 Task: Look for space in Beni, Democratic Republic of the Congo from 2nd September, 2023 to 5th September, 2023 for 1 adult in price range Rs.5000 to Rs.10000. Place can be private room with 1  bedroom having 1 bed and 1 bathroom. Property type can be house, flat, guest house, hotel. Booking option can be shelf check-in. Required host language is .
Action: Mouse moved to (422, 75)
Screenshot: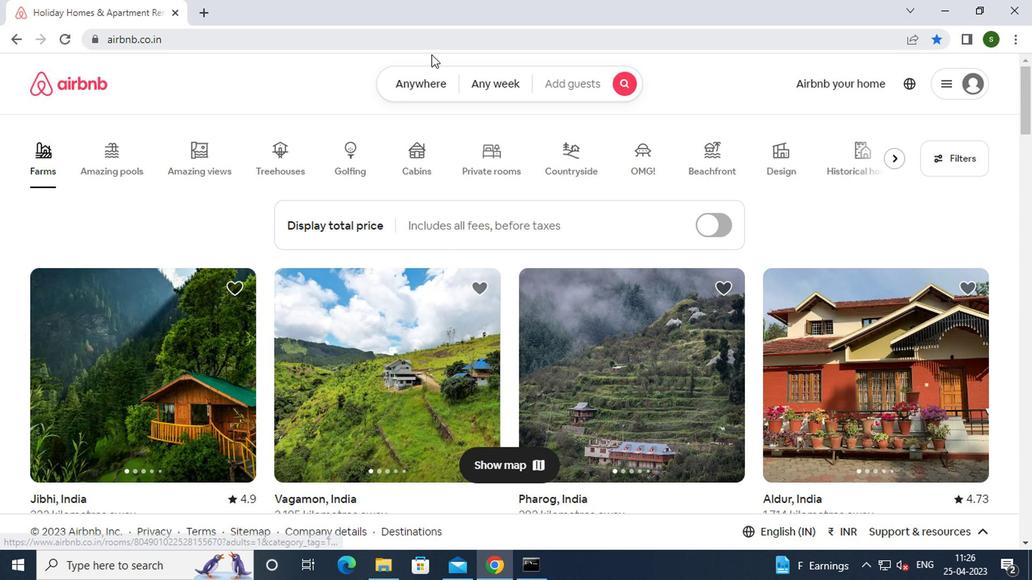 
Action: Mouse pressed left at (422, 75)
Screenshot: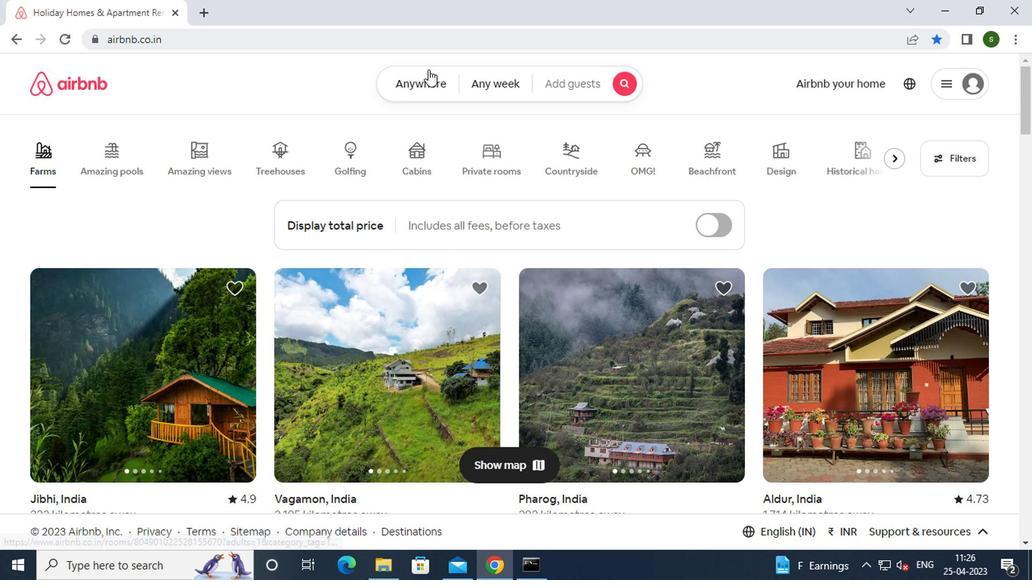 
Action: Mouse moved to (336, 136)
Screenshot: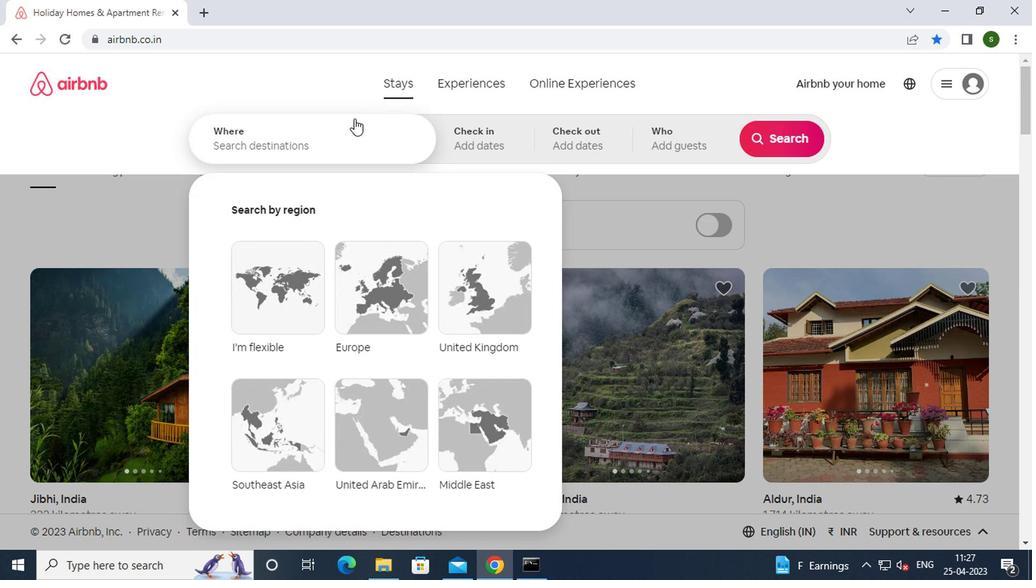 
Action: Mouse pressed left at (336, 136)
Screenshot: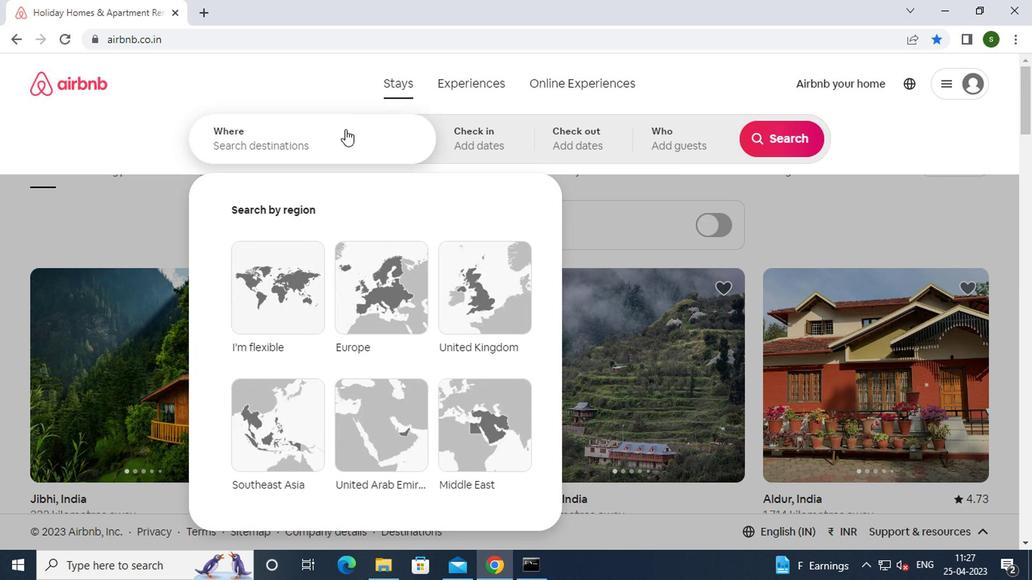 
Action: Mouse moved to (332, 144)
Screenshot: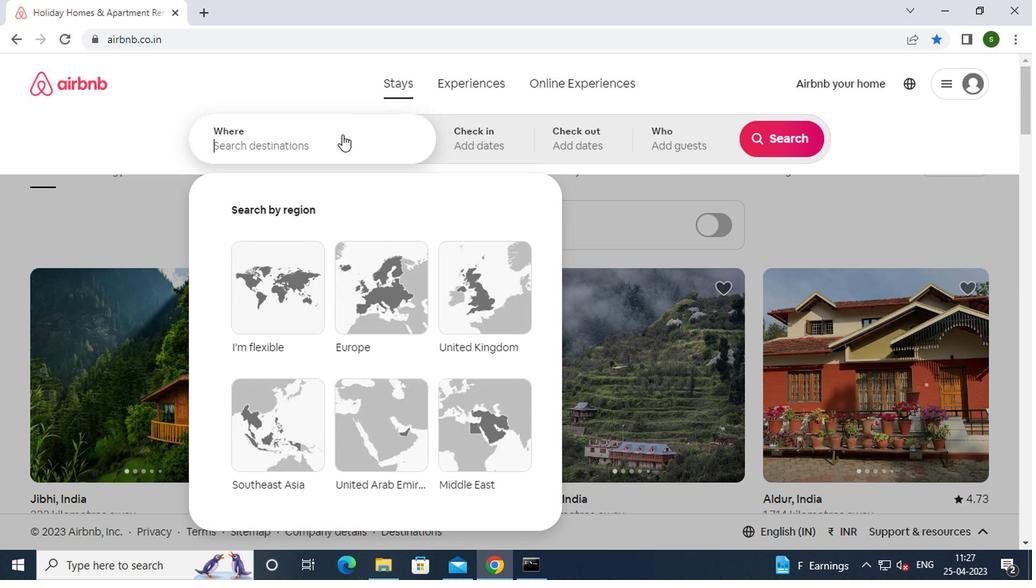 
Action: Key pressed b<Key.caps_lock>eni,<Key.space><Key.caps_lock>d<Key.caps_lock>emocratic
Screenshot: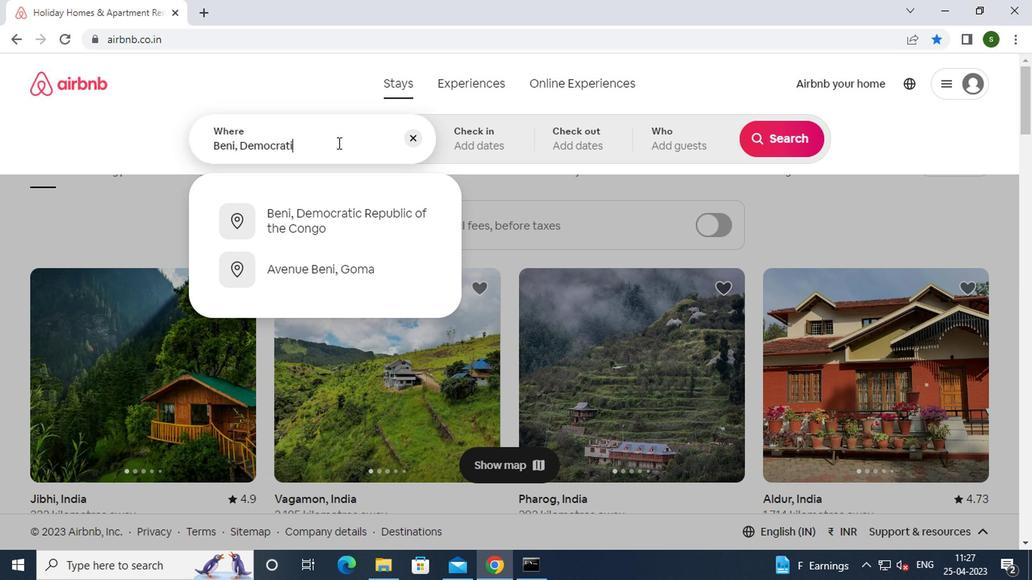 
Action: Mouse moved to (316, 225)
Screenshot: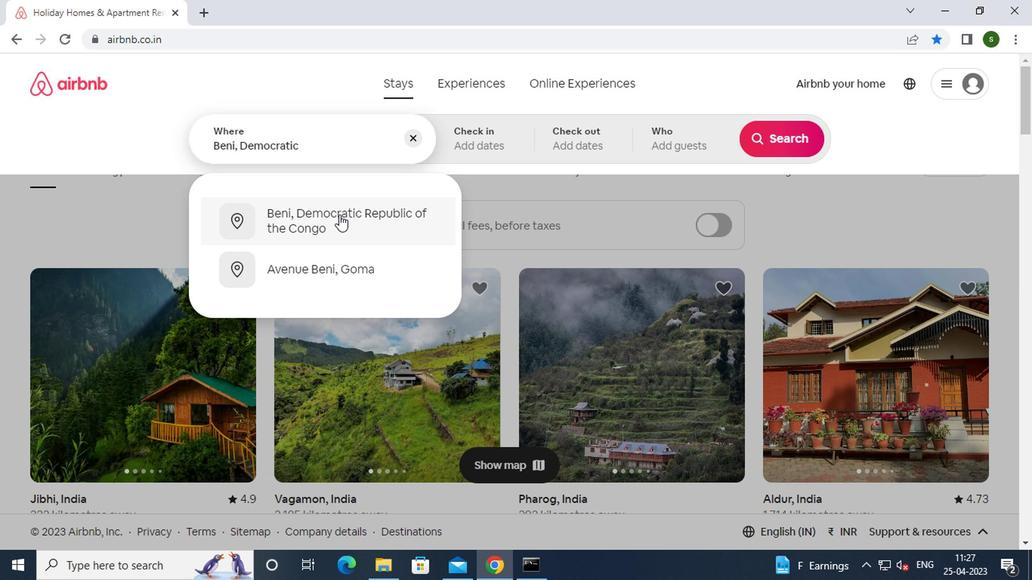 
Action: Mouse pressed left at (316, 225)
Screenshot: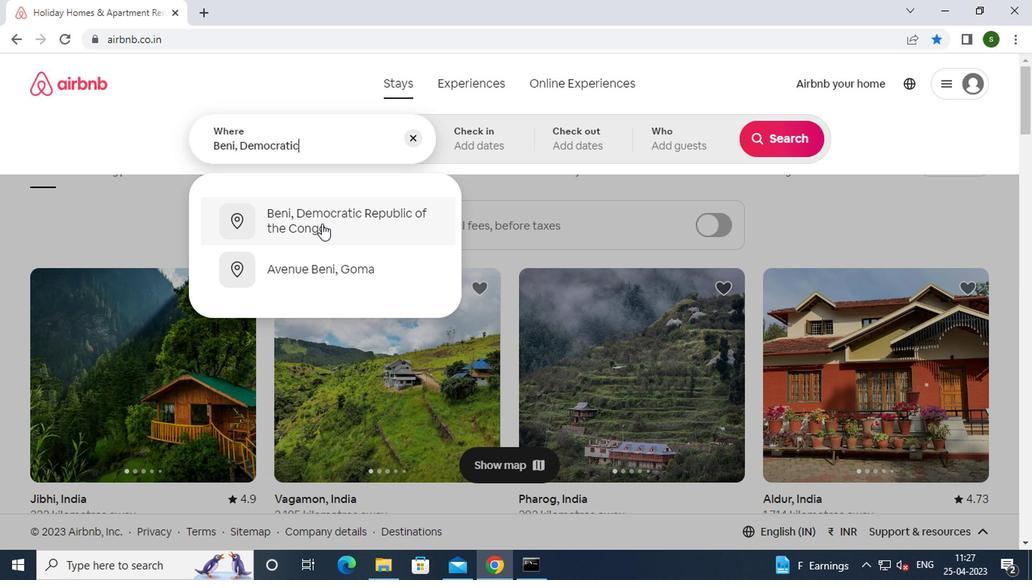 
Action: Mouse moved to (770, 257)
Screenshot: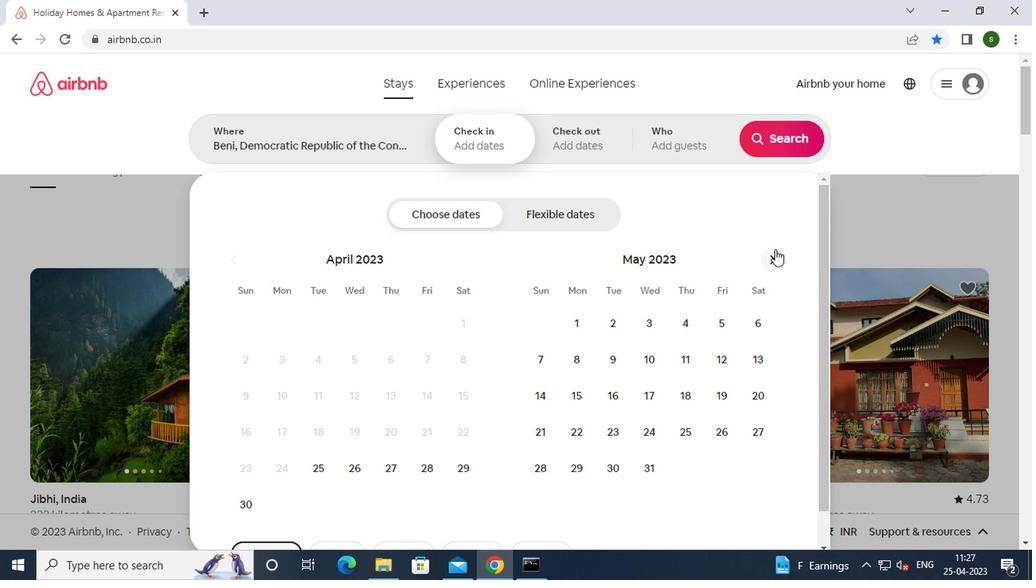 
Action: Mouse pressed left at (770, 257)
Screenshot: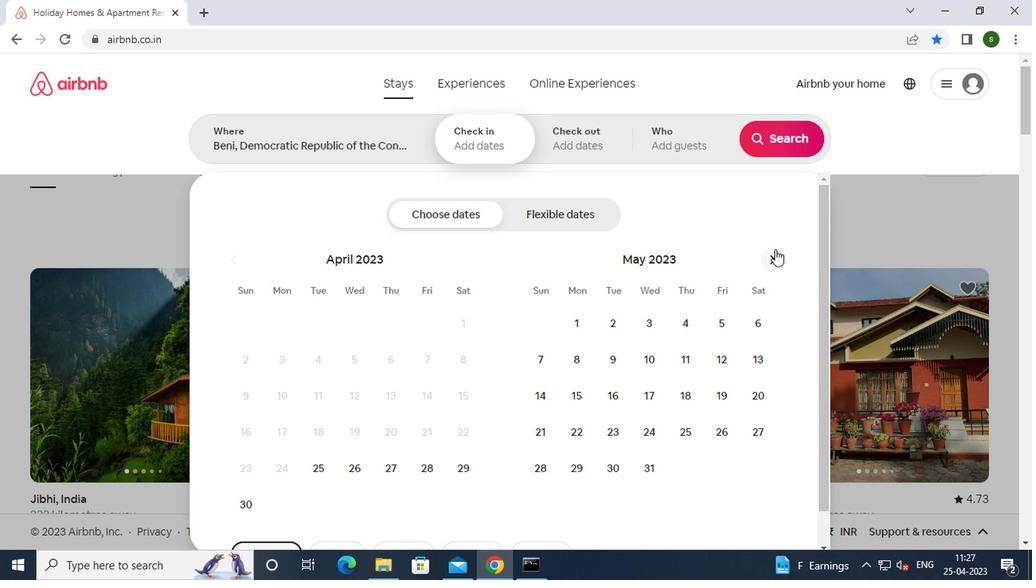 
Action: Mouse pressed left at (770, 257)
Screenshot: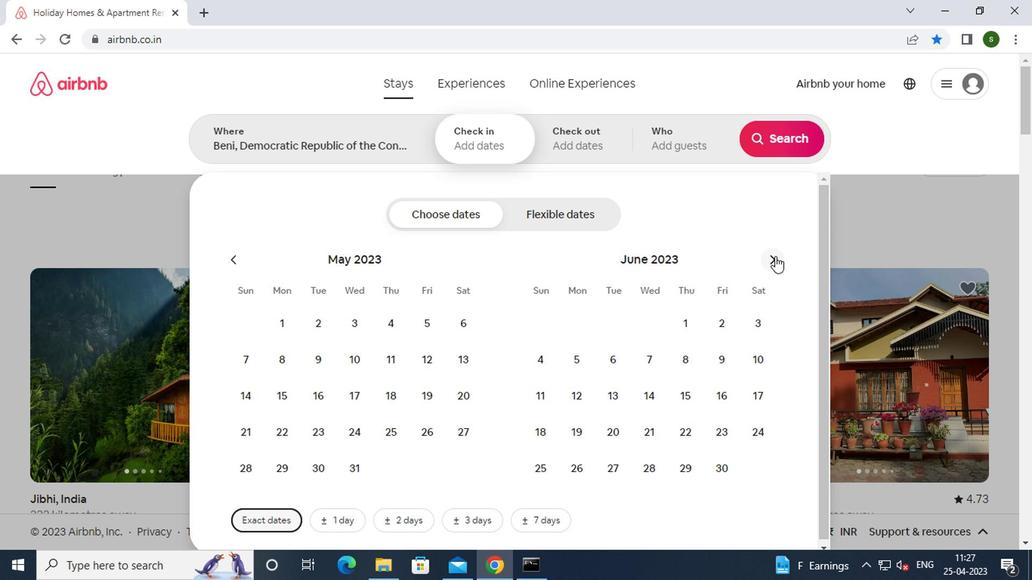
Action: Mouse pressed left at (770, 257)
Screenshot: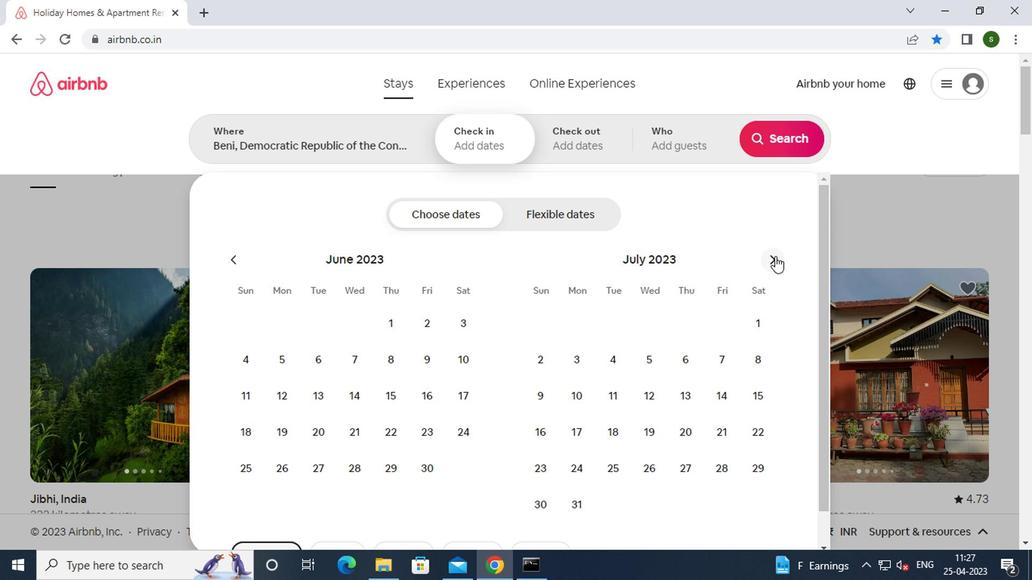 
Action: Mouse pressed left at (770, 257)
Screenshot: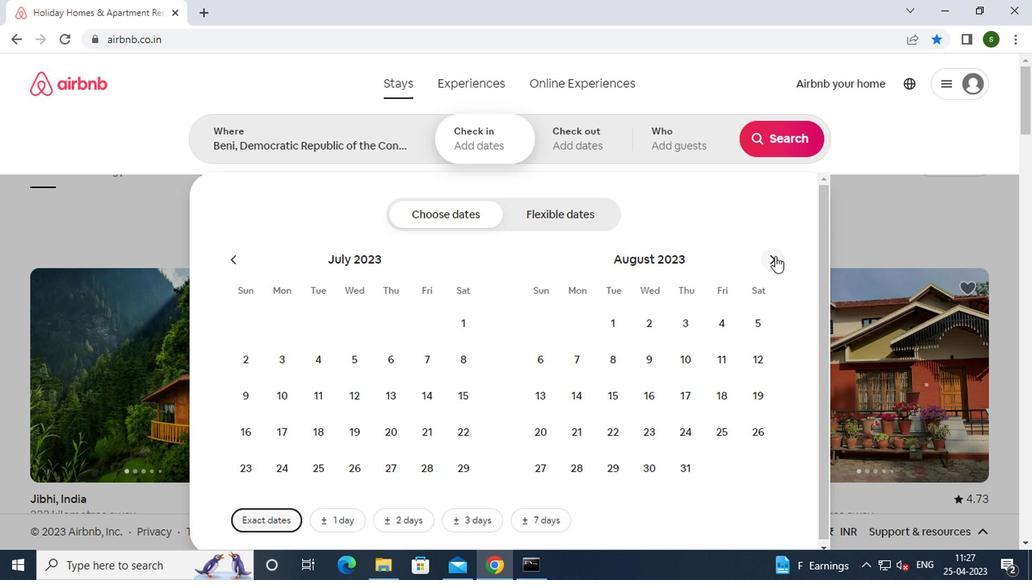 
Action: Mouse moved to (752, 319)
Screenshot: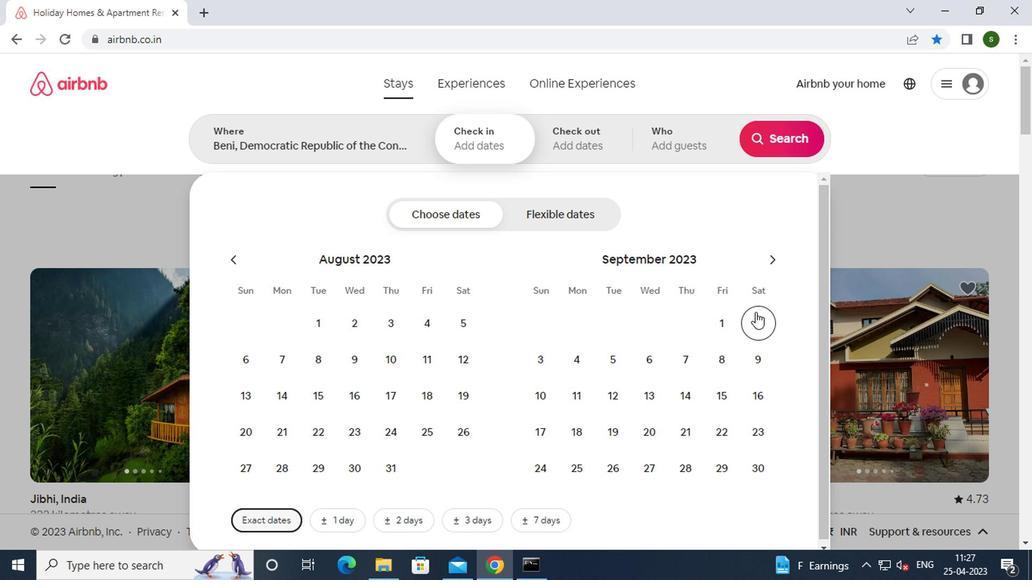 
Action: Mouse pressed left at (752, 319)
Screenshot: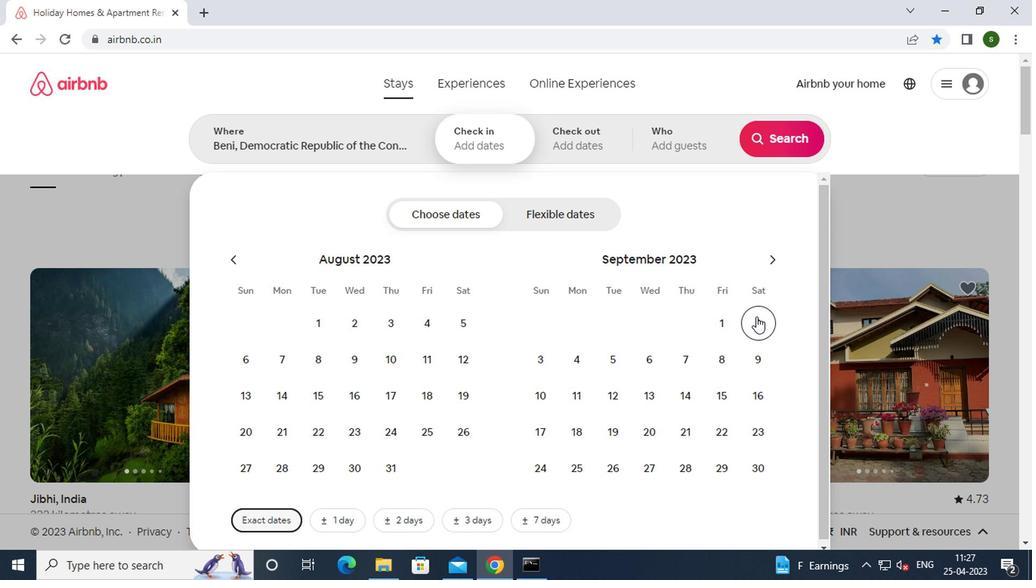 
Action: Mouse moved to (622, 359)
Screenshot: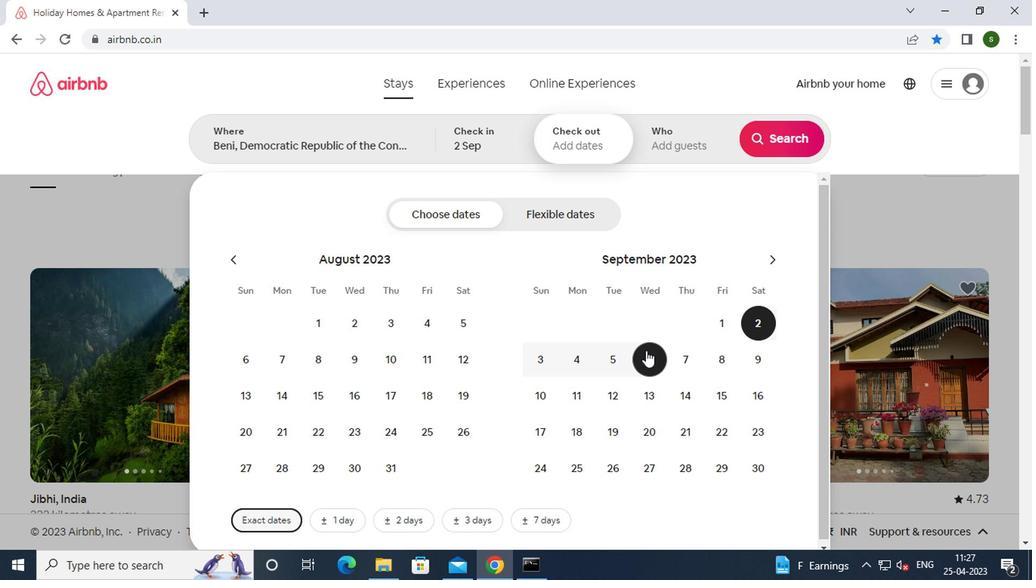 
Action: Mouse pressed left at (622, 359)
Screenshot: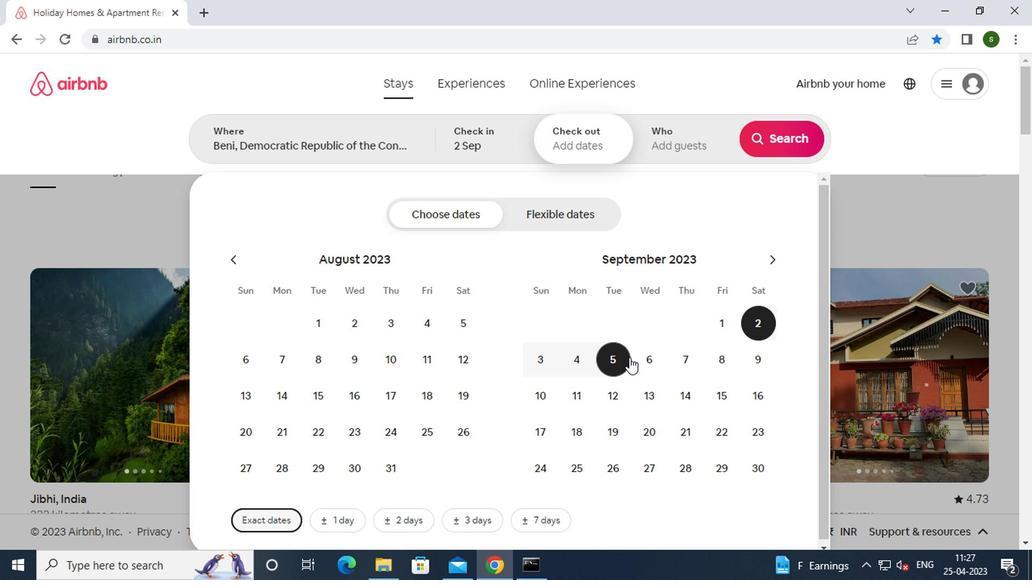 
Action: Mouse moved to (680, 138)
Screenshot: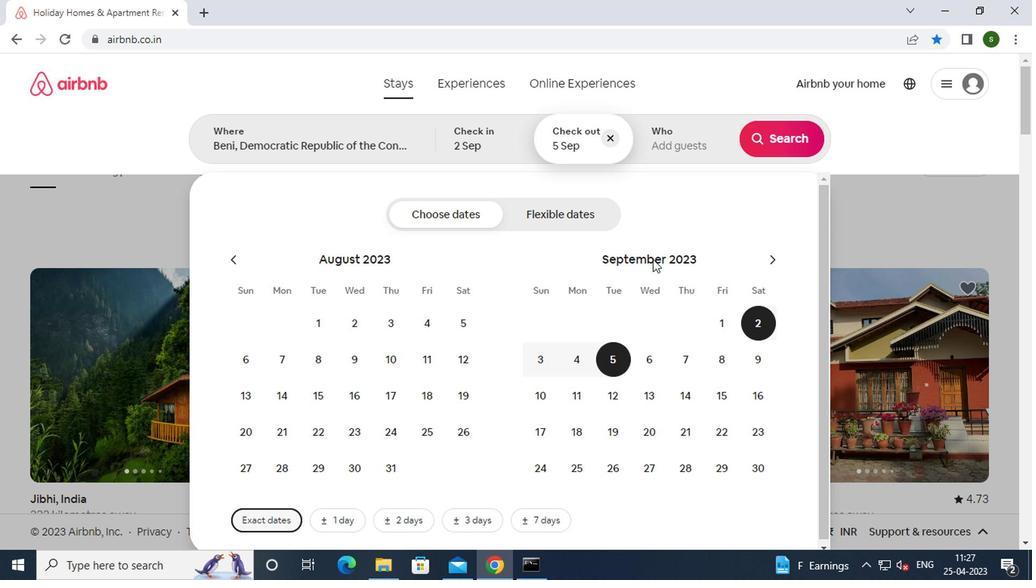 
Action: Mouse pressed left at (680, 138)
Screenshot: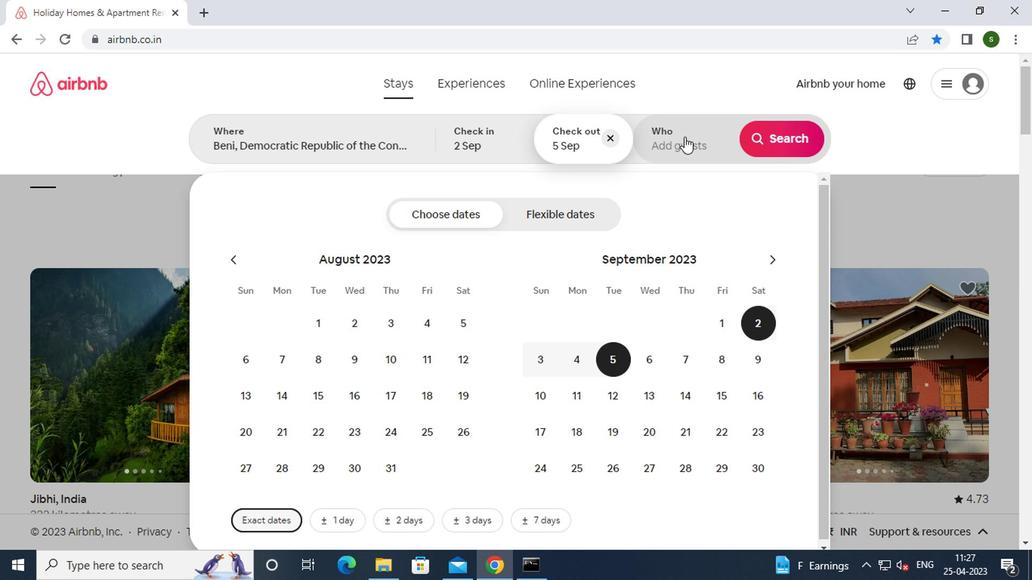 
Action: Mouse moved to (789, 218)
Screenshot: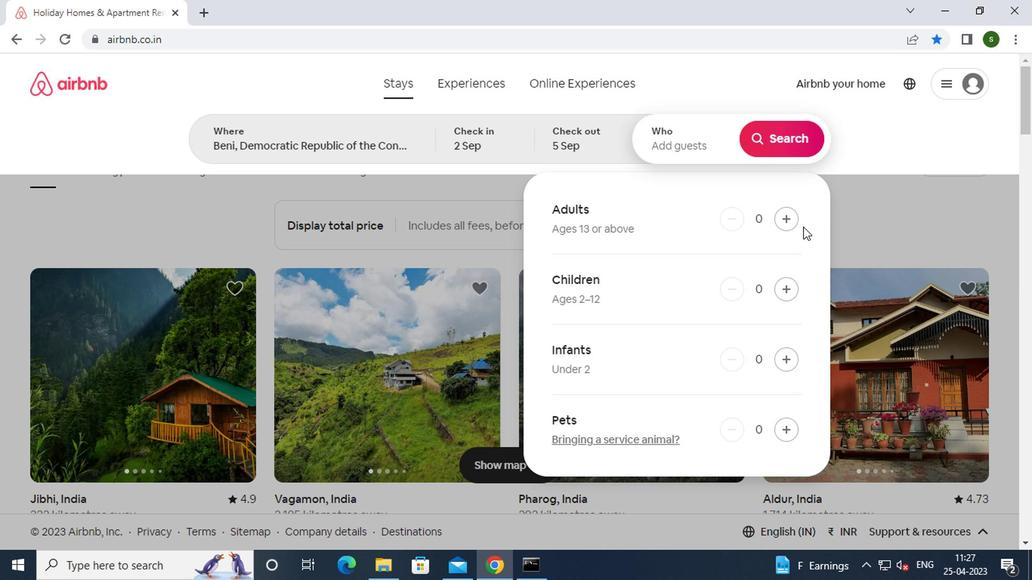 
Action: Mouse pressed left at (789, 218)
Screenshot: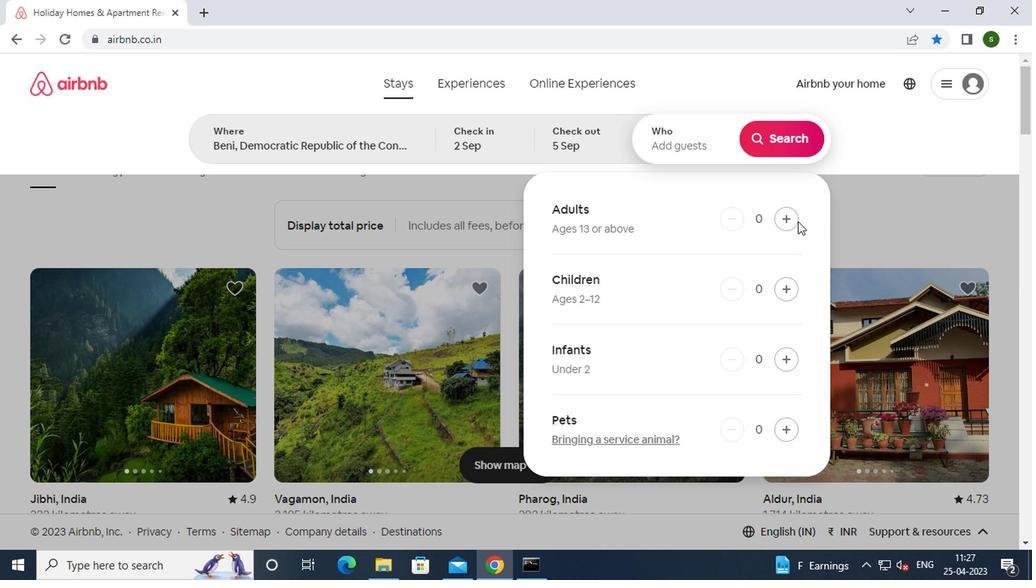 
Action: Mouse moved to (790, 147)
Screenshot: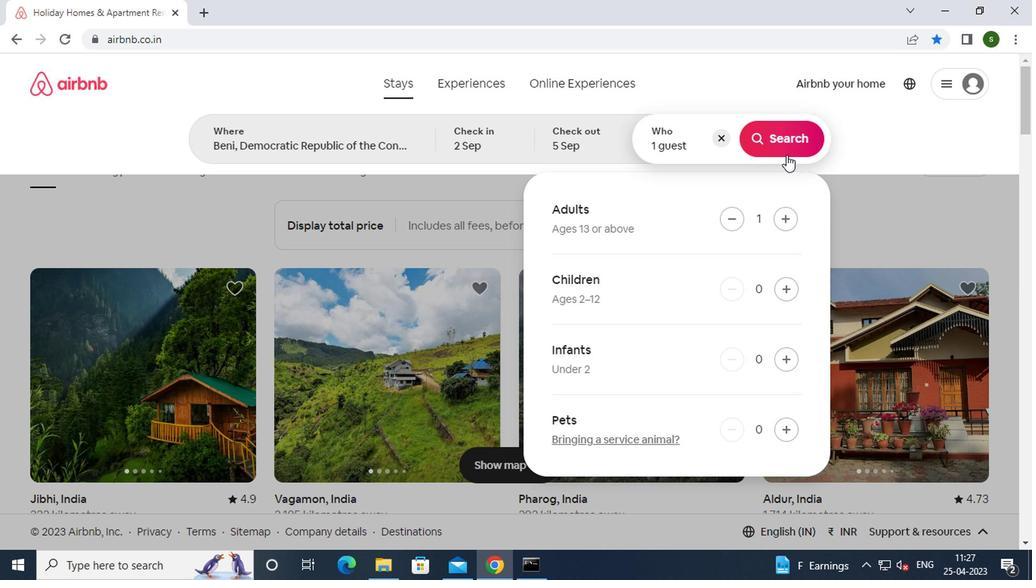 
Action: Mouse pressed left at (790, 147)
Screenshot: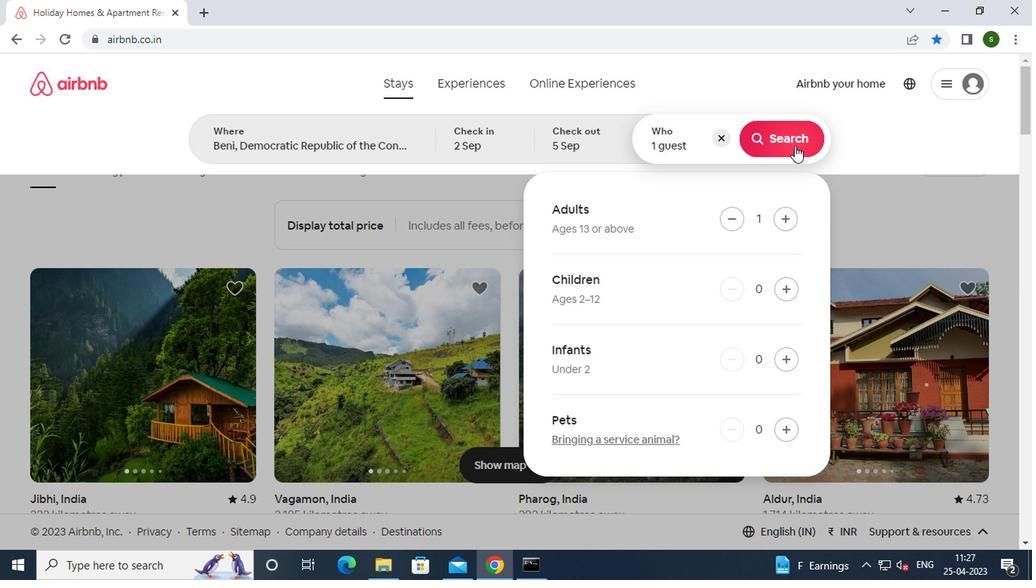 
Action: Mouse moved to (978, 148)
Screenshot: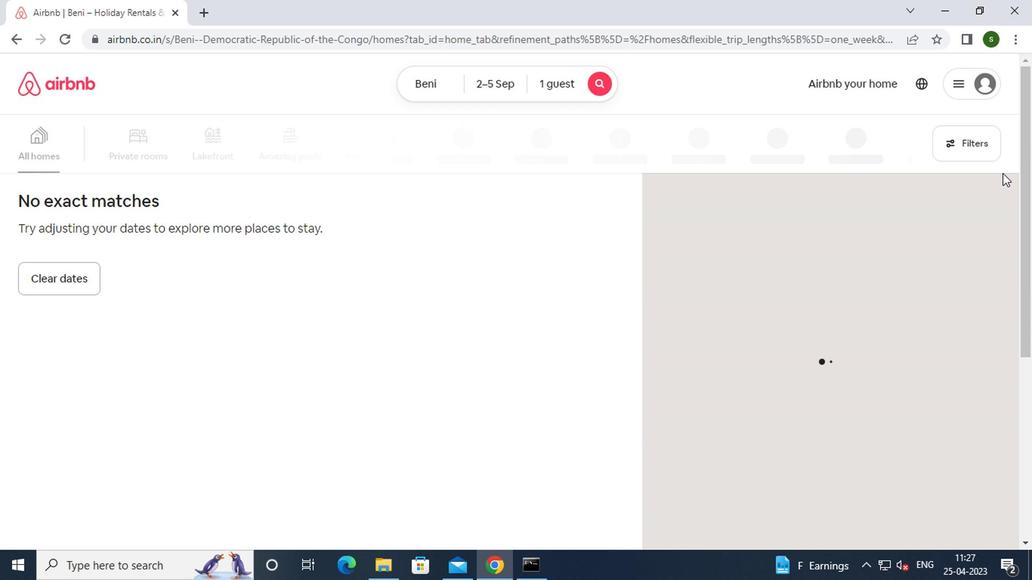 
Action: Mouse pressed left at (978, 148)
Screenshot: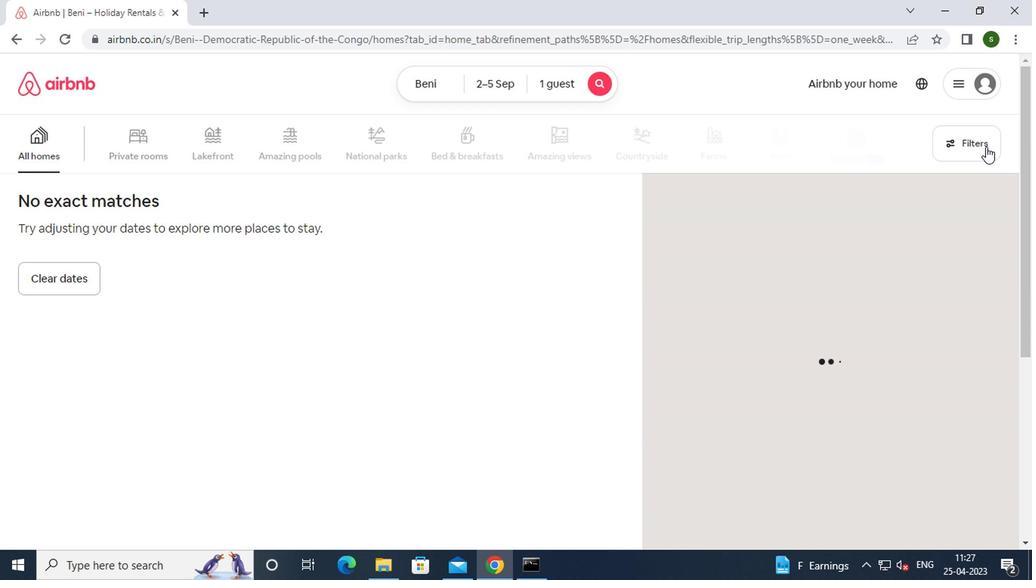 
Action: Mouse moved to (406, 242)
Screenshot: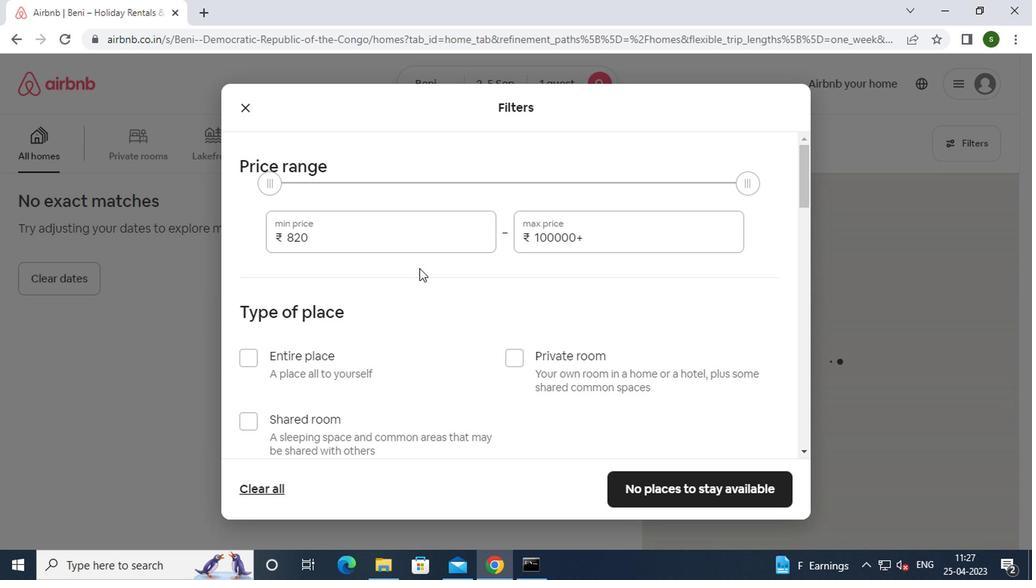 
Action: Mouse pressed left at (406, 242)
Screenshot: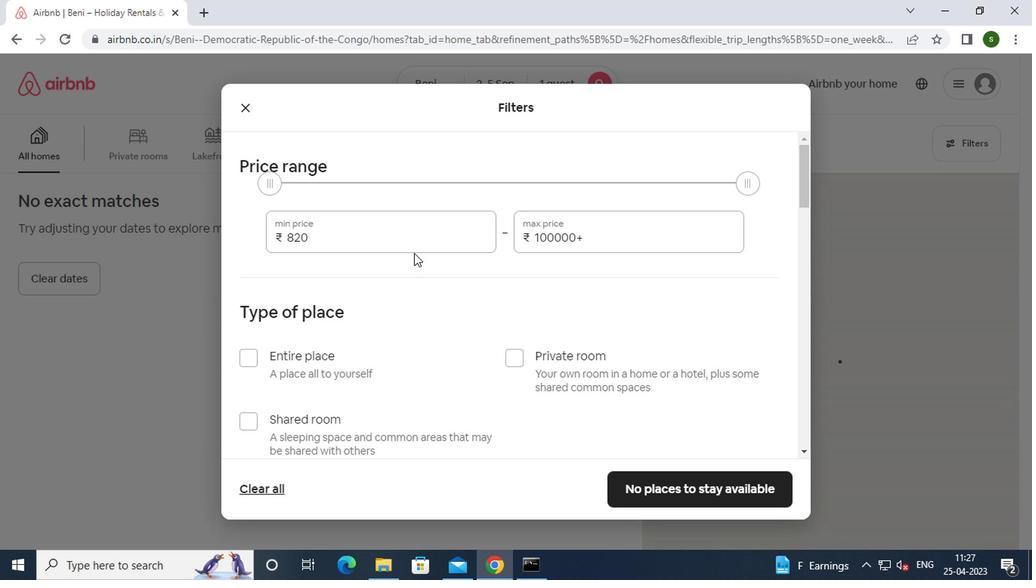 
Action: Key pressed <Key.backspace><Key.backspace><Key.backspace><Key.backspace><Key.backspace>5000
Screenshot: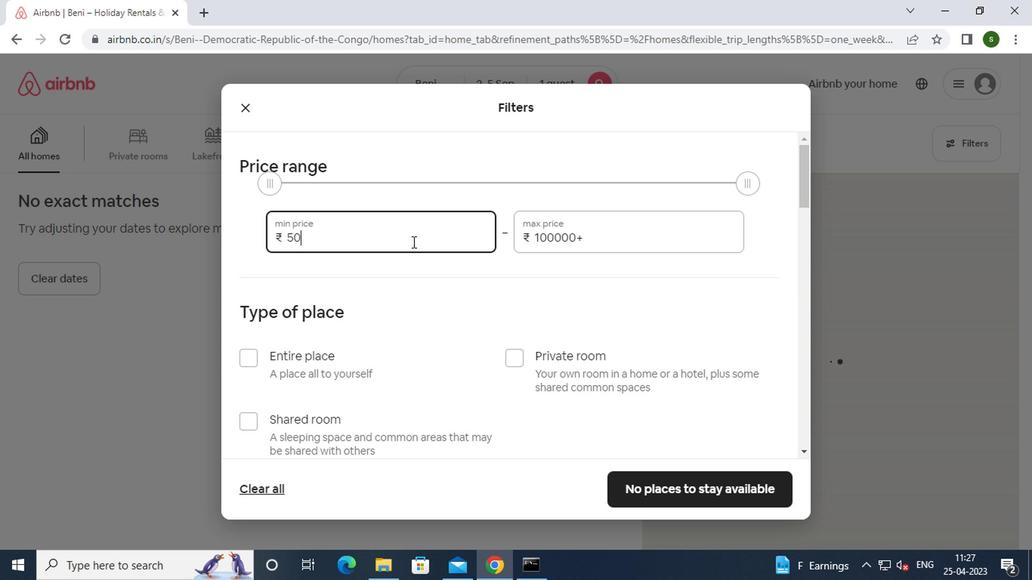 
Action: Mouse moved to (608, 240)
Screenshot: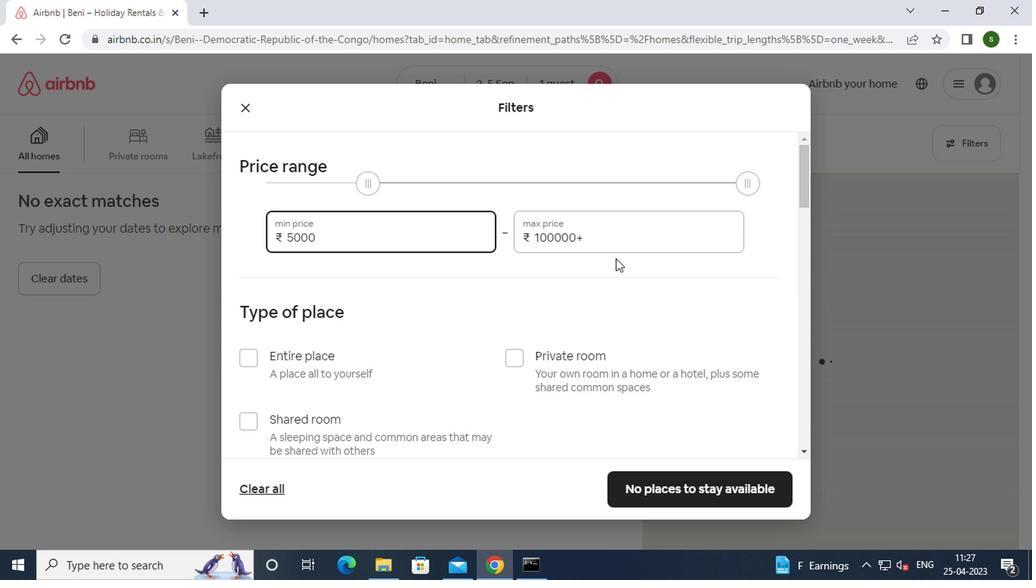 
Action: Mouse pressed left at (608, 240)
Screenshot: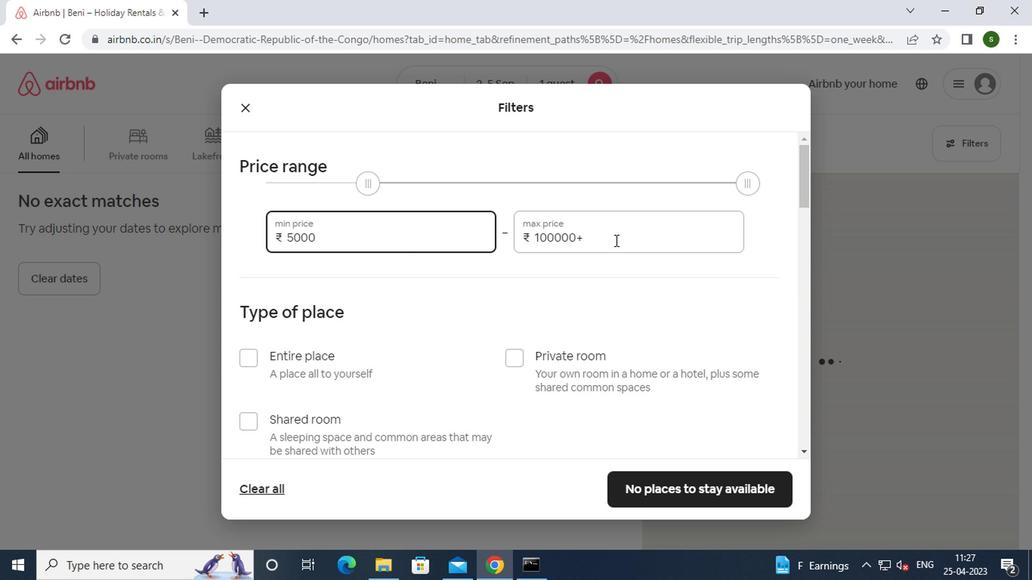 
Action: Mouse moved to (607, 240)
Screenshot: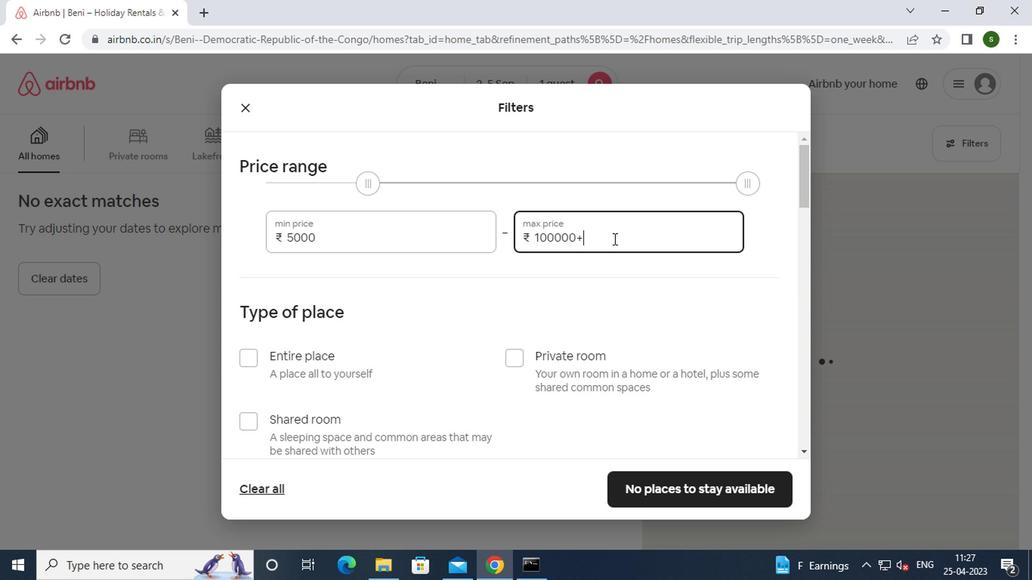 
Action: Key pressed <Key.backspace><Key.backspace><Key.backspace><Key.backspace><Key.backspace><Key.backspace><Key.backspace>10000
Screenshot: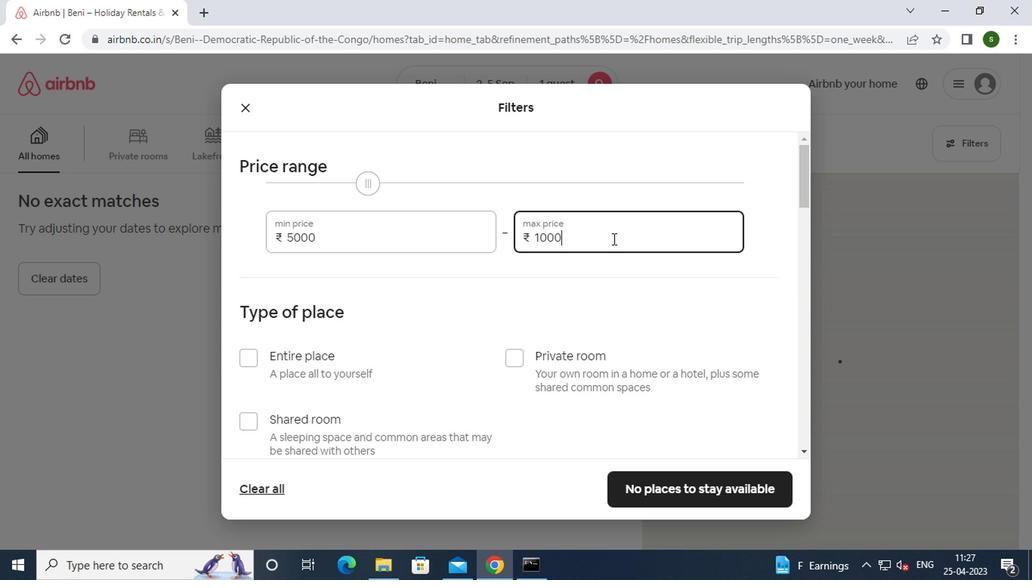 
Action: Mouse moved to (461, 306)
Screenshot: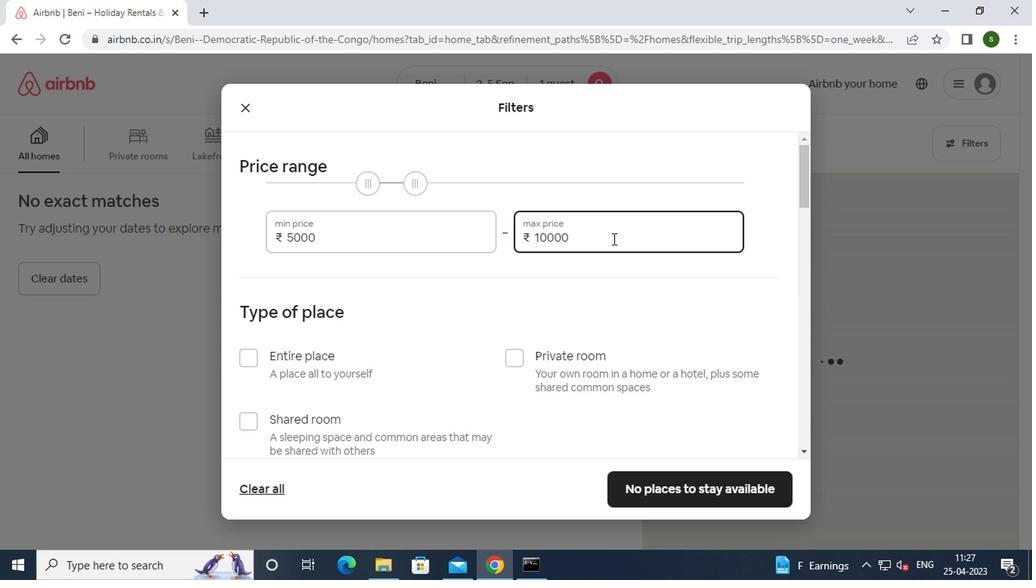 
Action: Mouse scrolled (461, 305) with delta (0, -1)
Screenshot: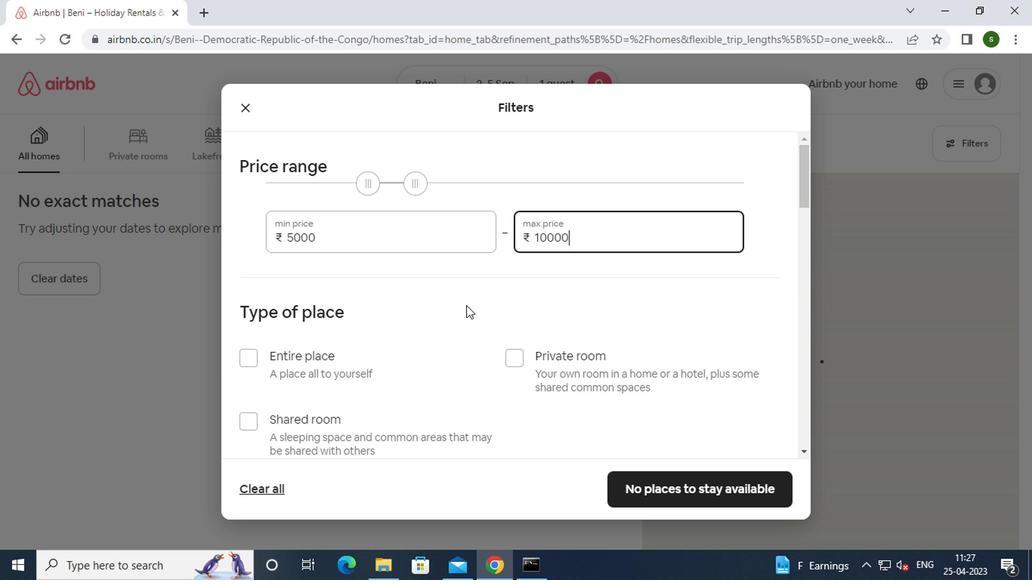 
Action: Mouse moved to (503, 283)
Screenshot: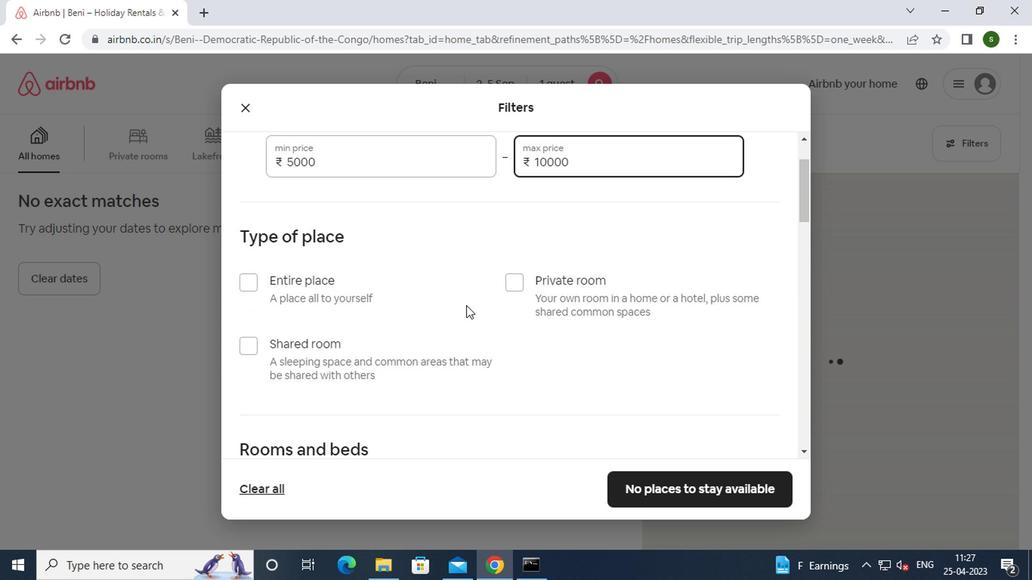
Action: Mouse pressed left at (503, 283)
Screenshot: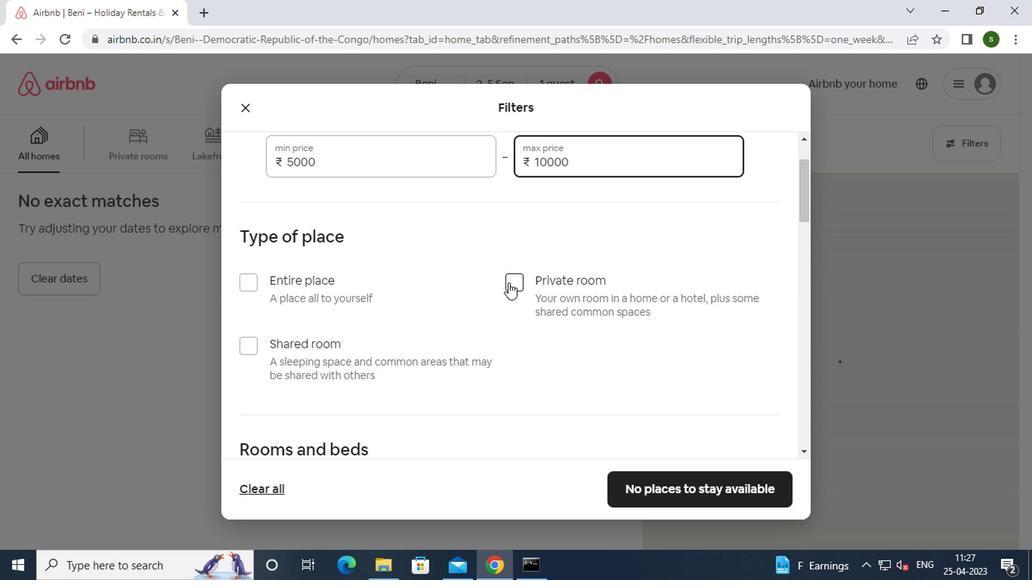 
Action: Mouse moved to (332, 298)
Screenshot: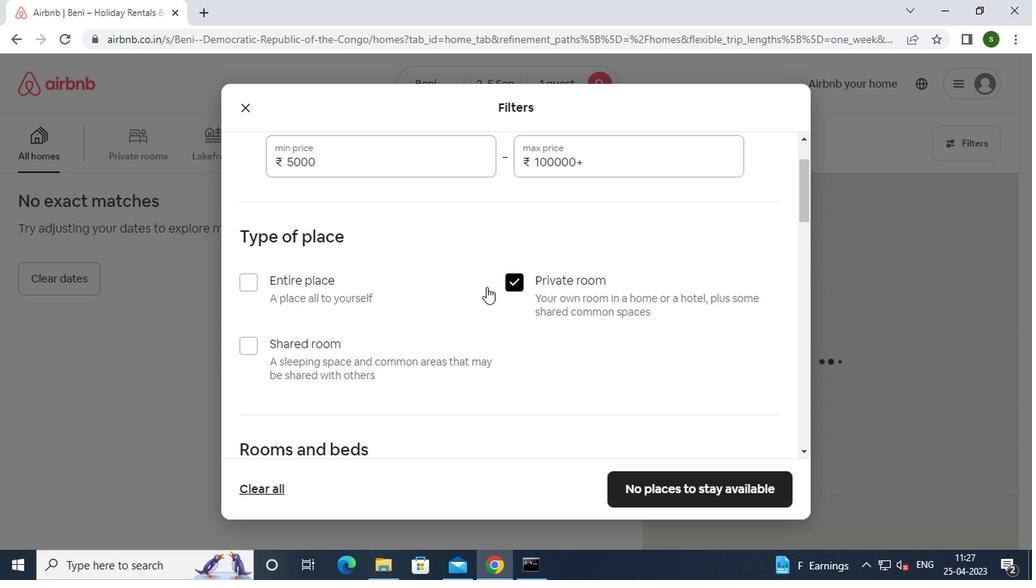 
Action: Mouse scrolled (332, 297) with delta (0, -1)
Screenshot: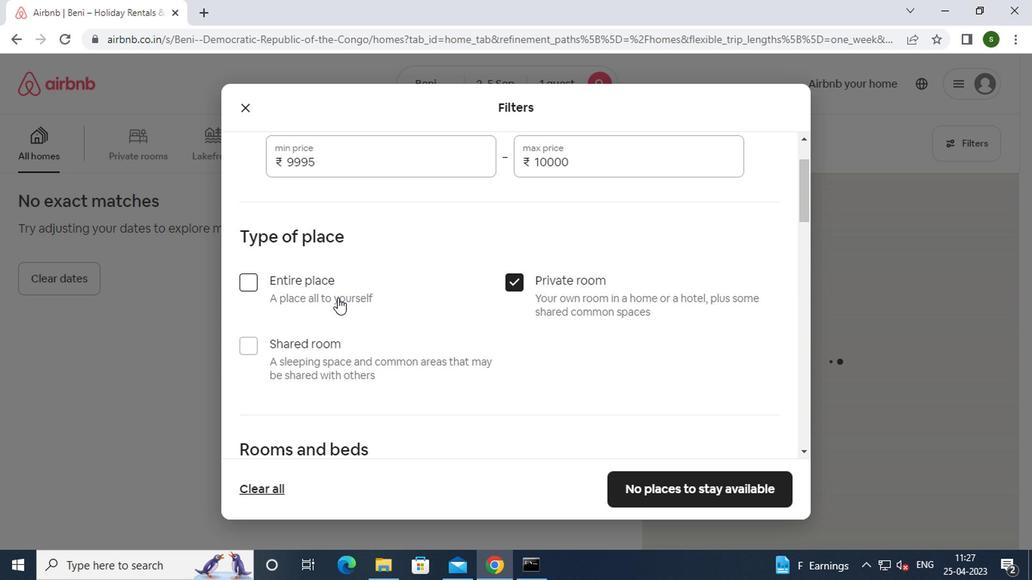 
Action: Mouse scrolled (332, 297) with delta (0, -1)
Screenshot: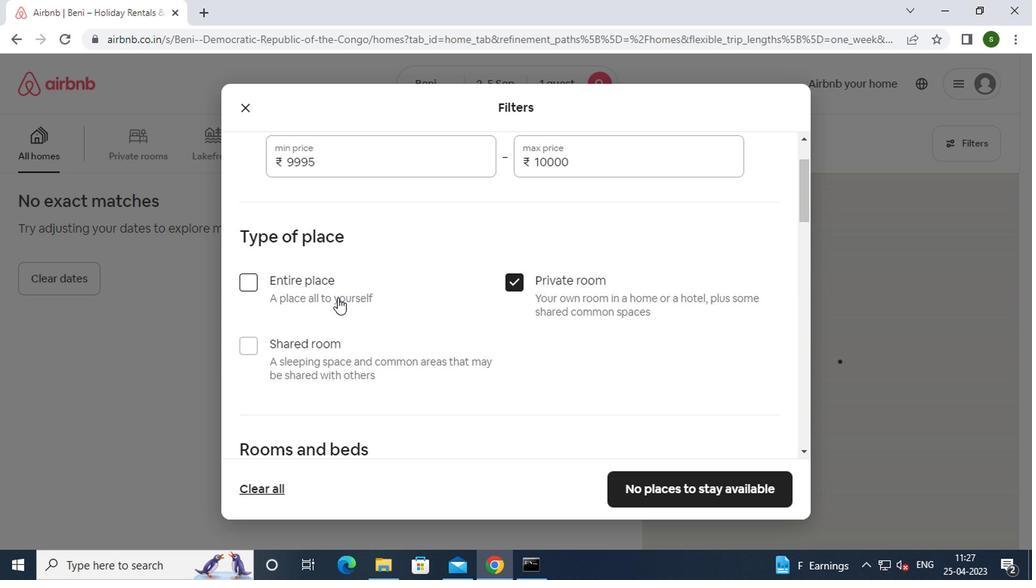 
Action: Mouse scrolled (332, 297) with delta (0, -1)
Screenshot: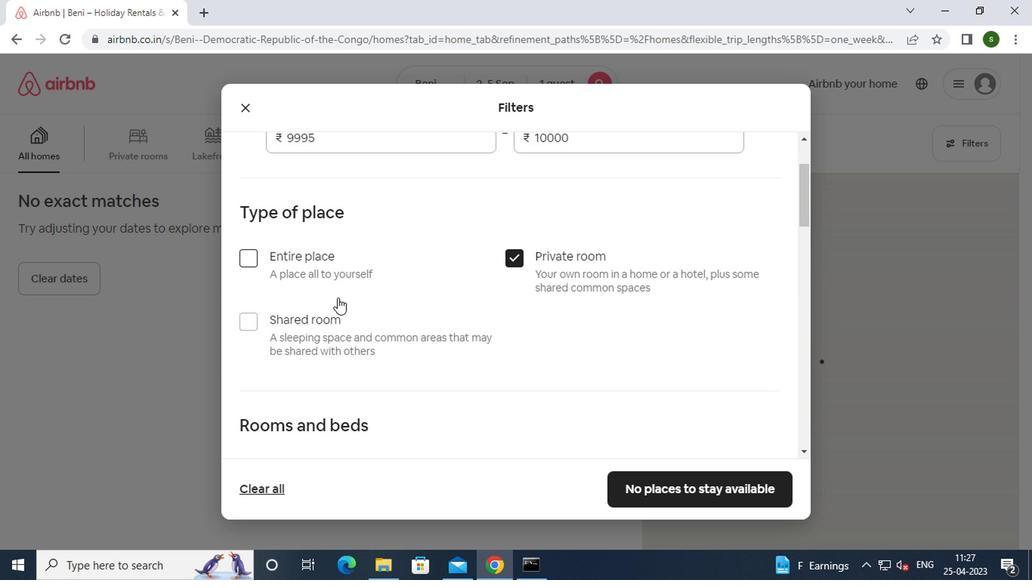 
Action: Mouse scrolled (332, 297) with delta (0, -1)
Screenshot: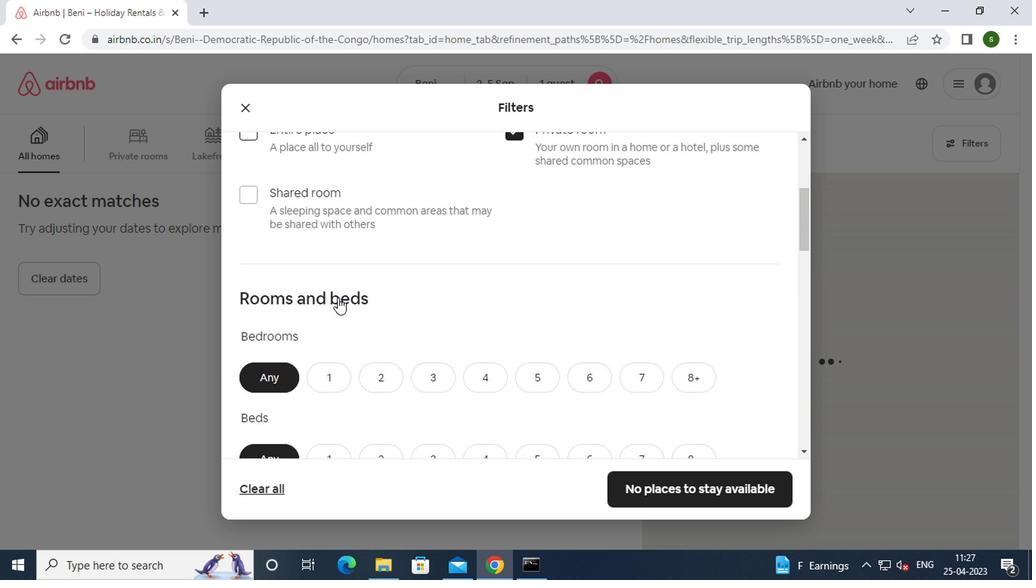 
Action: Mouse moved to (312, 220)
Screenshot: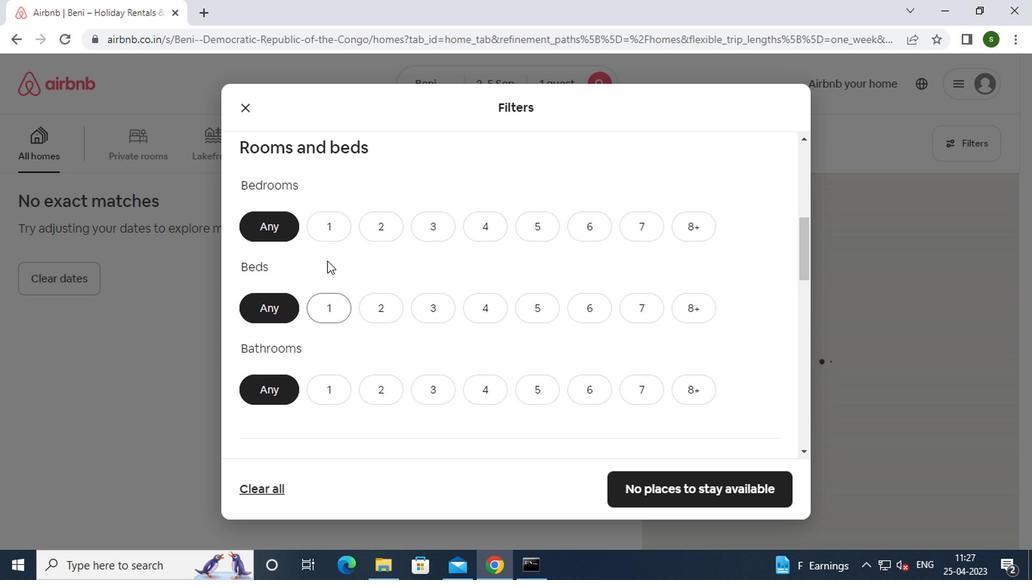 
Action: Mouse pressed left at (312, 220)
Screenshot: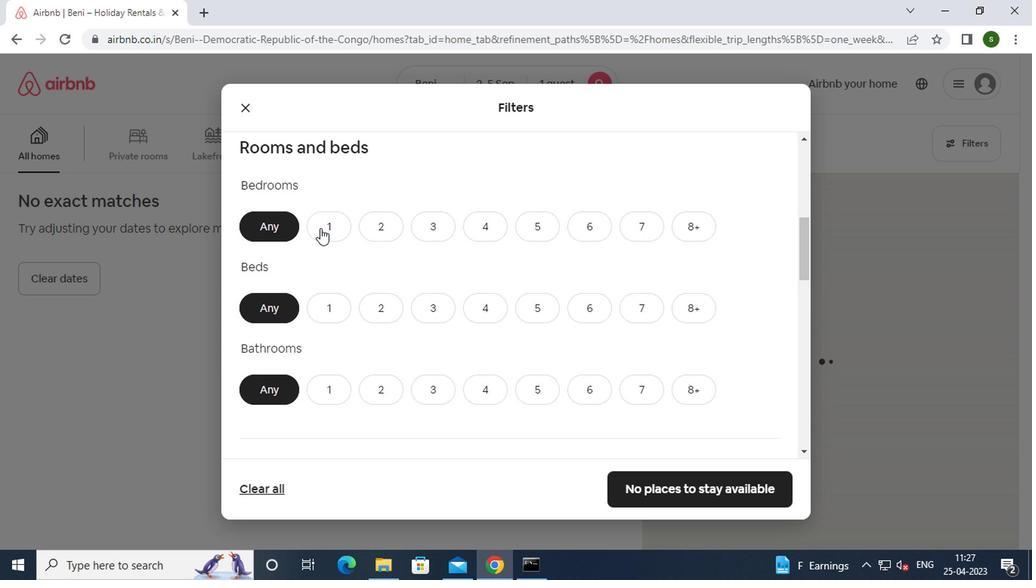 
Action: Mouse moved to (323, 310)
Screenshot: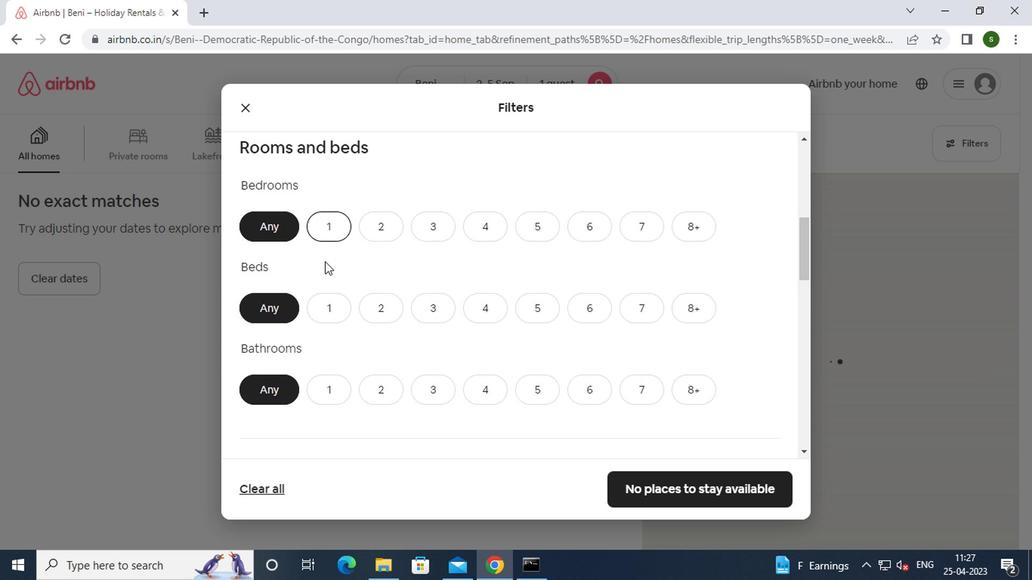 
Action: Mouse pressed left at (323, 310)
Screenshot: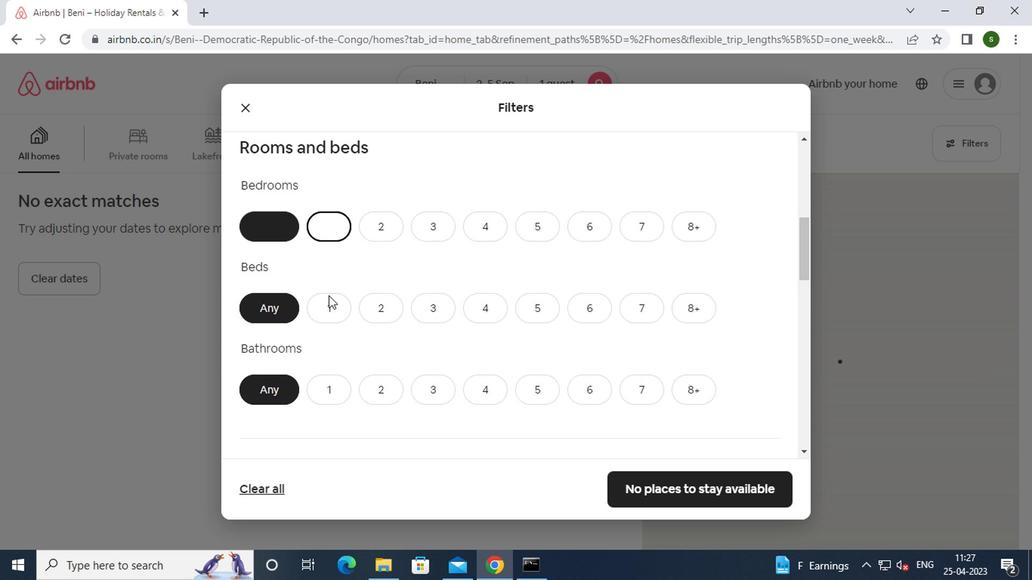
Action: Mouse moved to (333, 394)
Screenshot: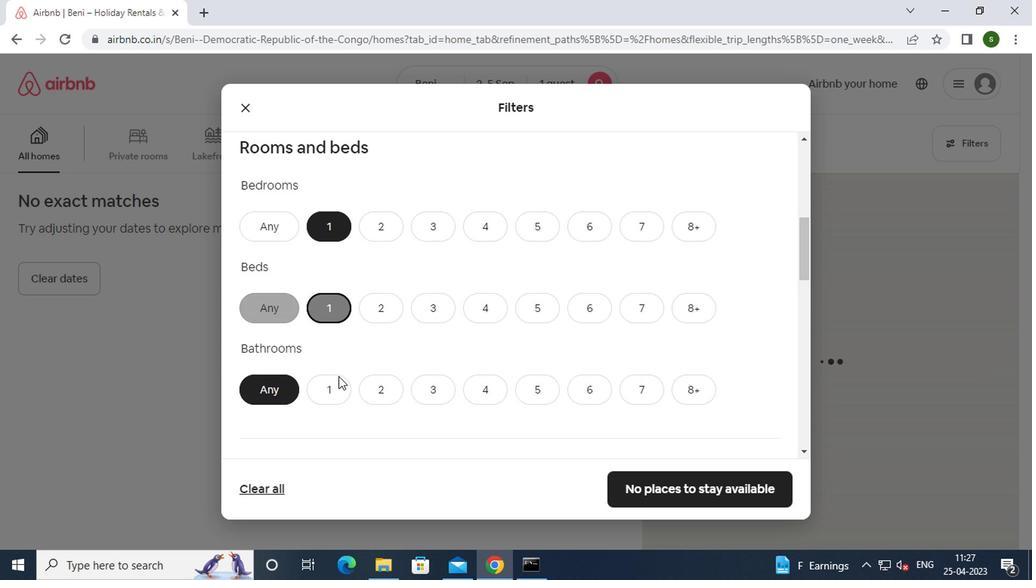 
Action: Mouse pressed left at (333, 394)
Screenshot: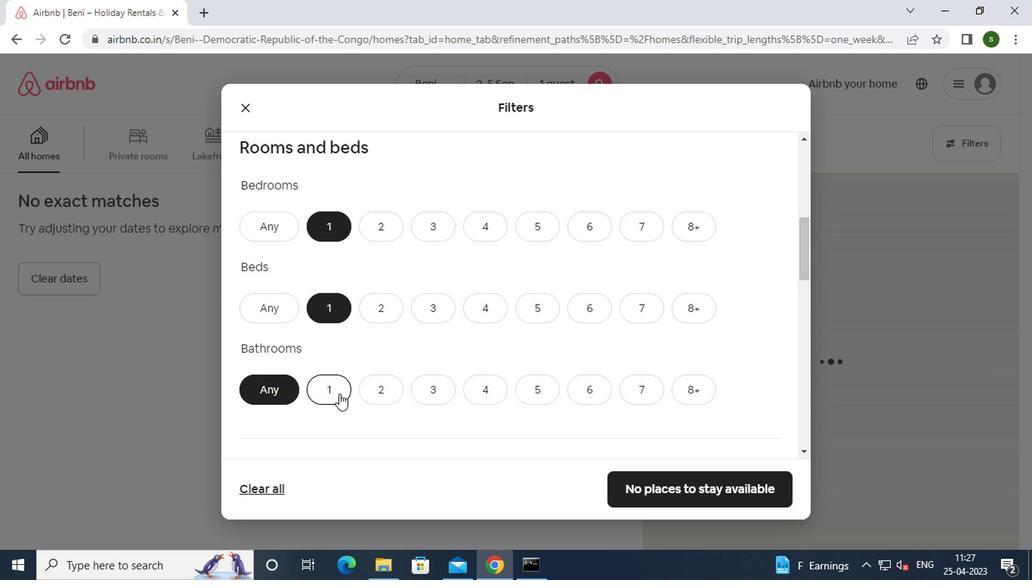 
Action: Mouse moved to (373, 364)
Screenshot: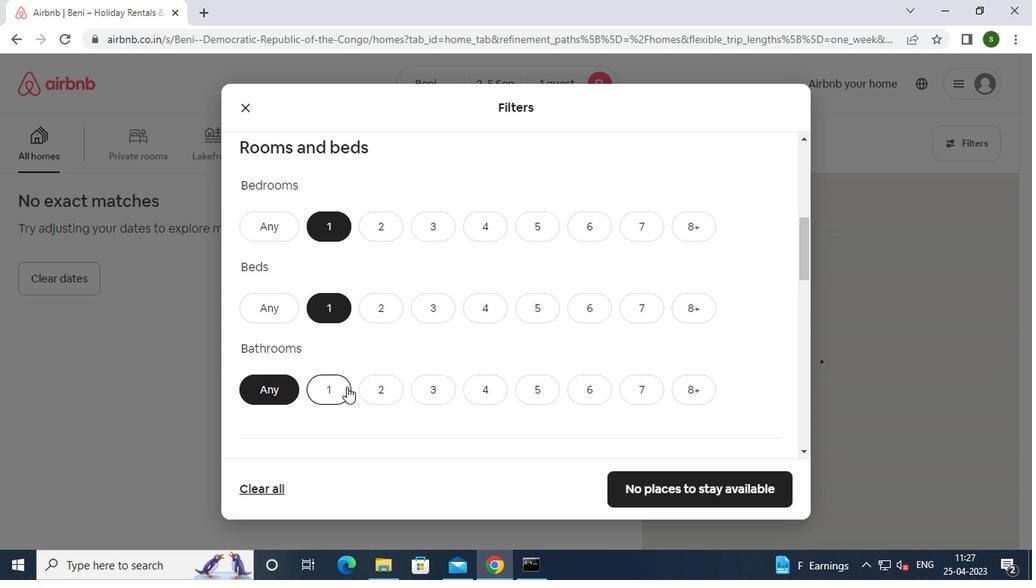 
Action: Mouse scrolled (373, 363) with delta (0, -1)
Screenshot: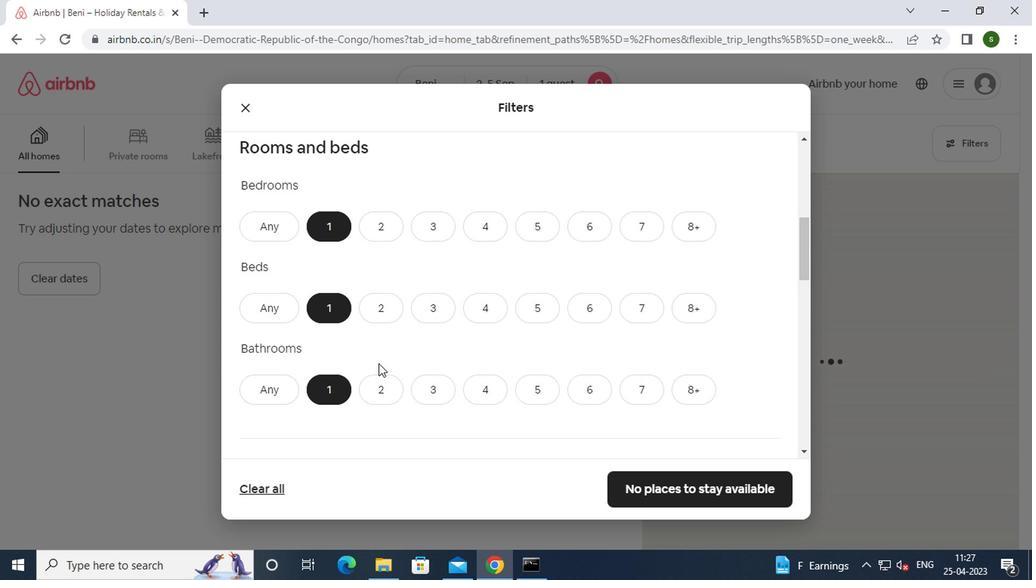 
Action: Mouse scrolled (373, 363) with delta (0, -1)
Screenshot: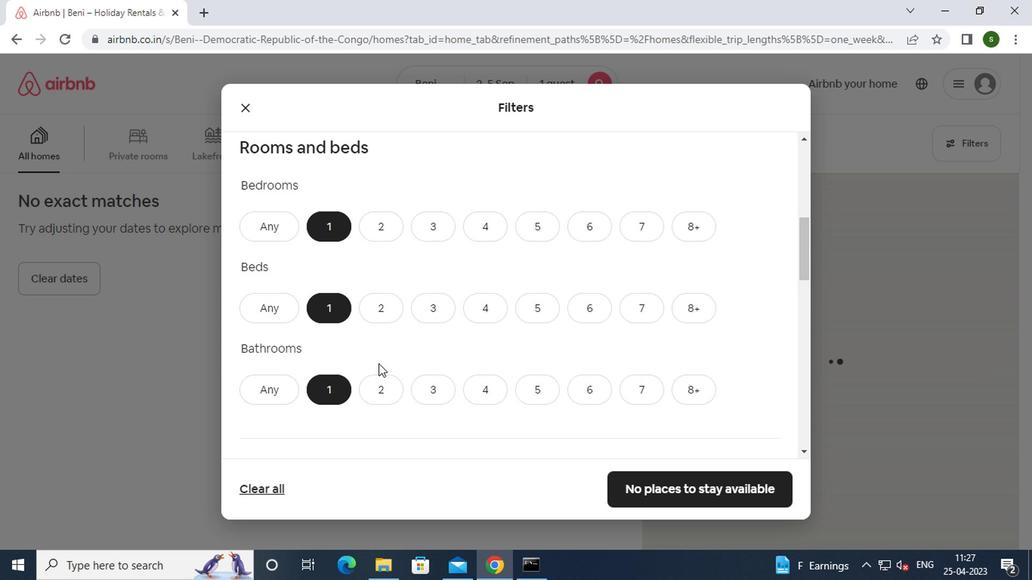 
Action: Mouse scrolled (373, 363) with delta (0, -1)
Screenshot: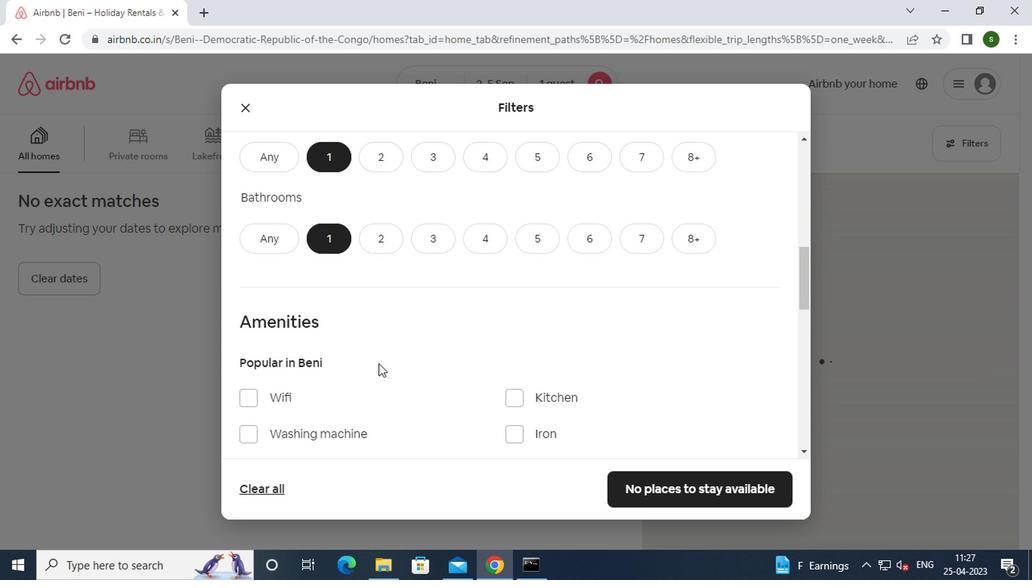 
Action: Mouse scrolled (373, 363) with delta (0, -1)
Screenshot: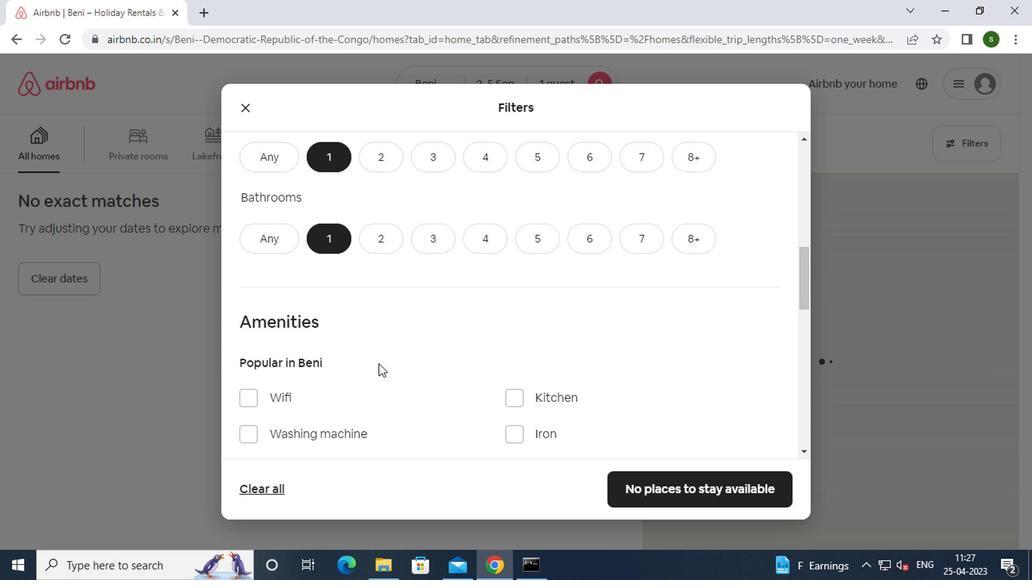 
Action: Mouse scrolled (373, 363) with delta (0, -1)
Screenshot: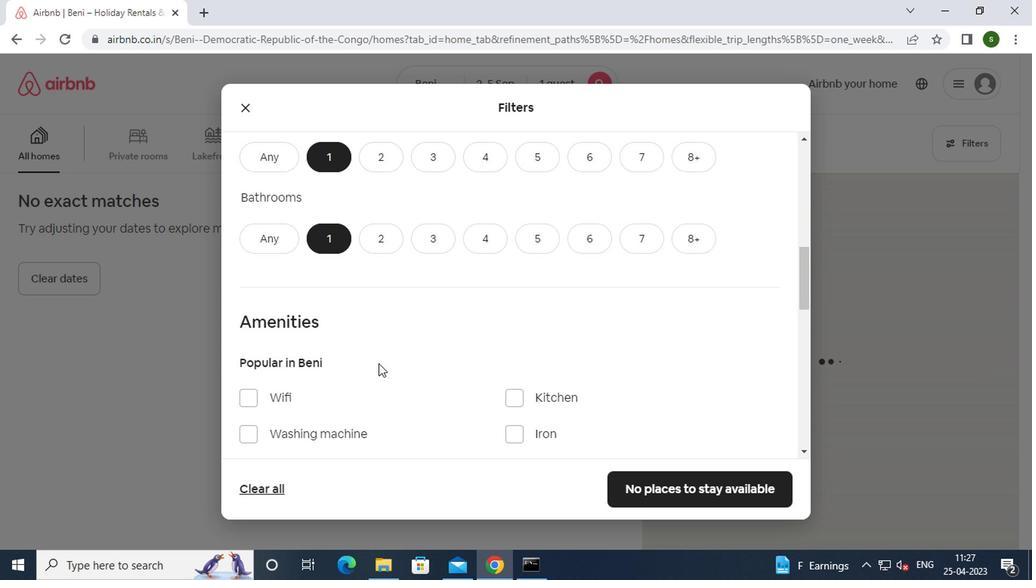 
Action: Mouse scrolled (373, 363) with delta (0, -1)
Screenshot: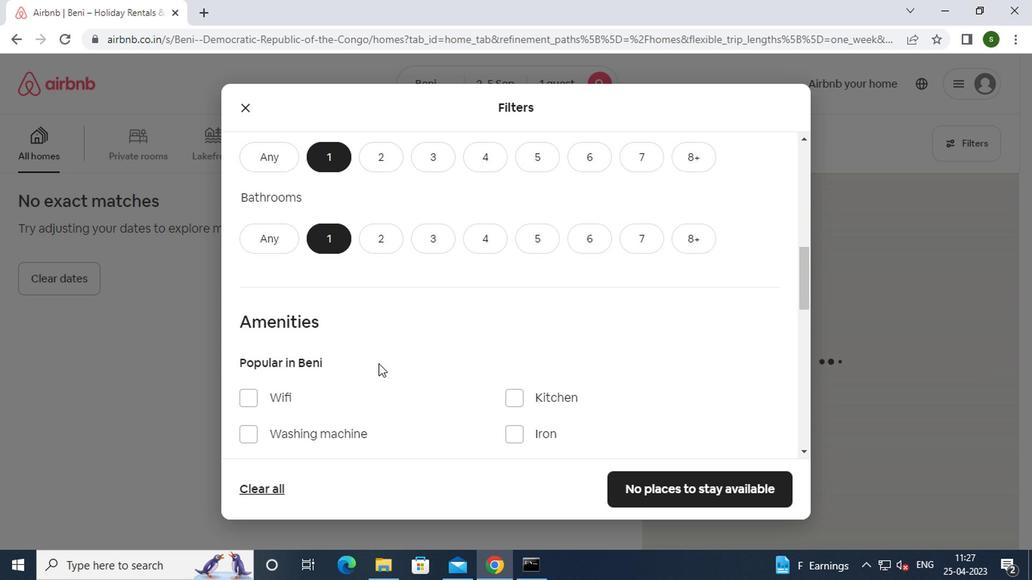 
Action: Mouse moved to (735, 375)
Screenshot: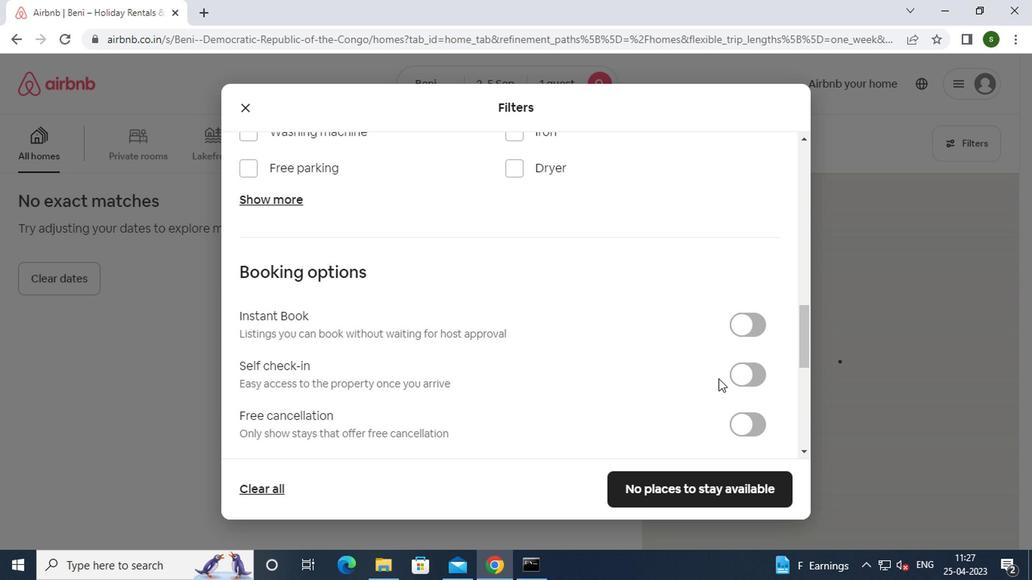 
Action: Mouse pressed left at (735, 375)
Screenshot: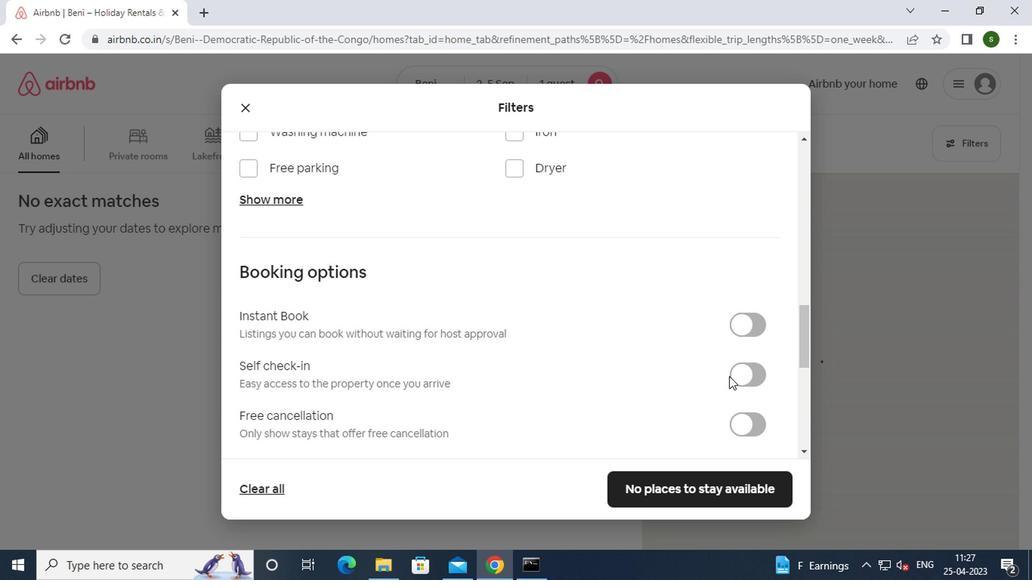 
Action: Mouse moved to (589, 366)
Screenshot: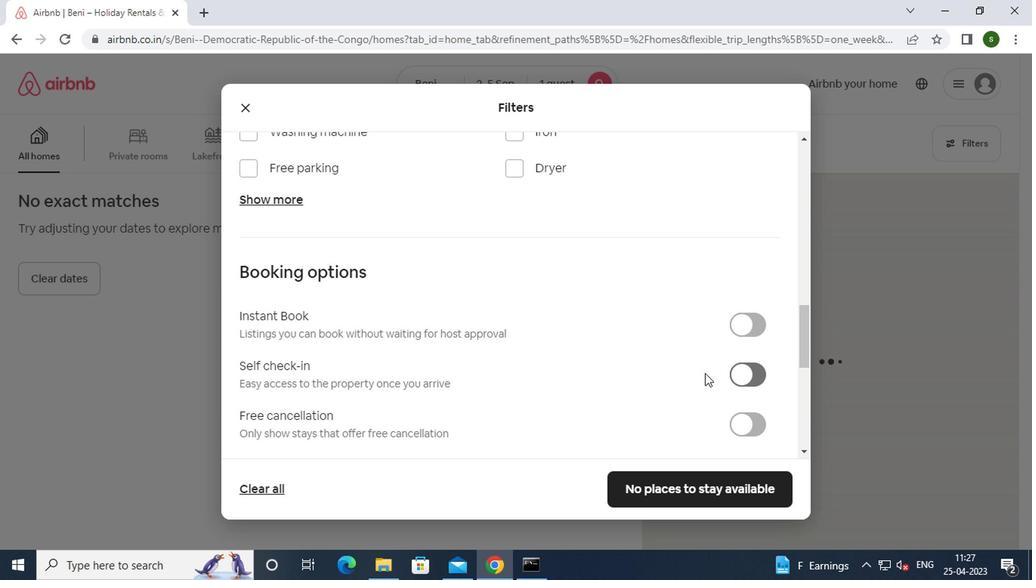 
Action: Mouse scrolled (589, 365) with delta (0, -1)
Screenshot: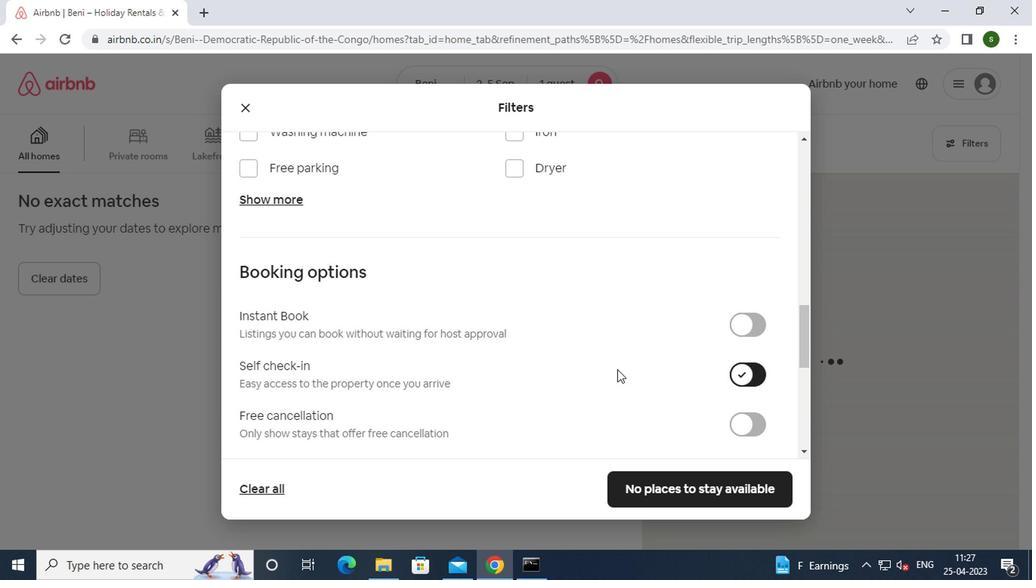 
Action: Mouse scrolled (589, 365) with delta (0, -1)
Screenshot: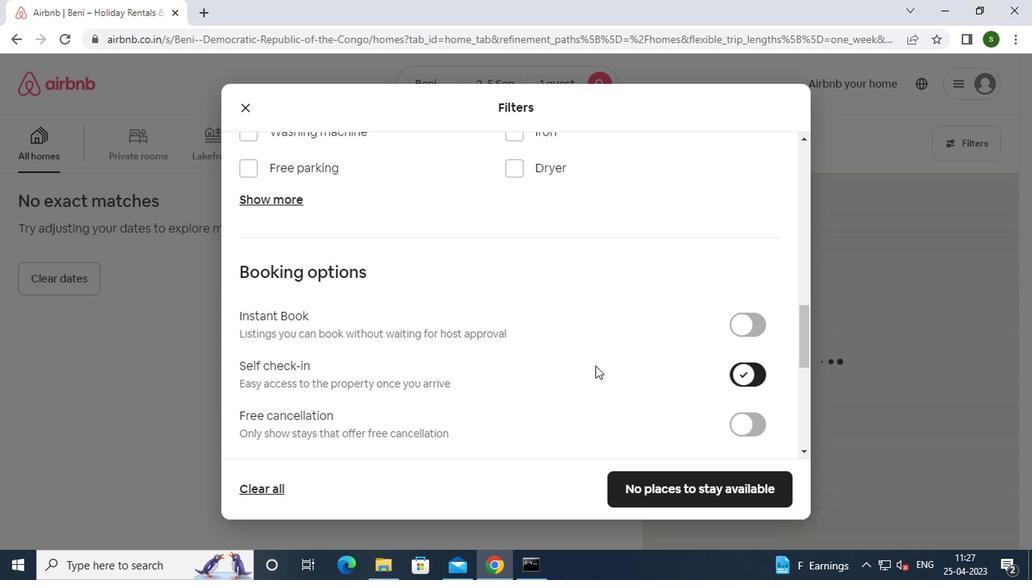 
Action: Mouse scrolled (589, 365) with delta (0, -1)
Screenshot: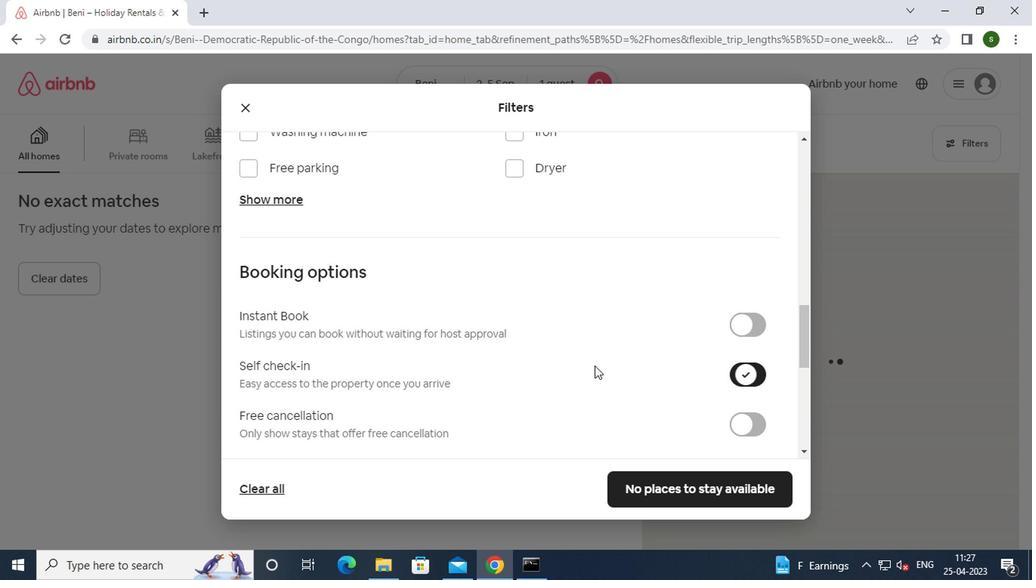 
Action: Mouse scrolled (589, 365) with delta (0, -1)
Screenshot: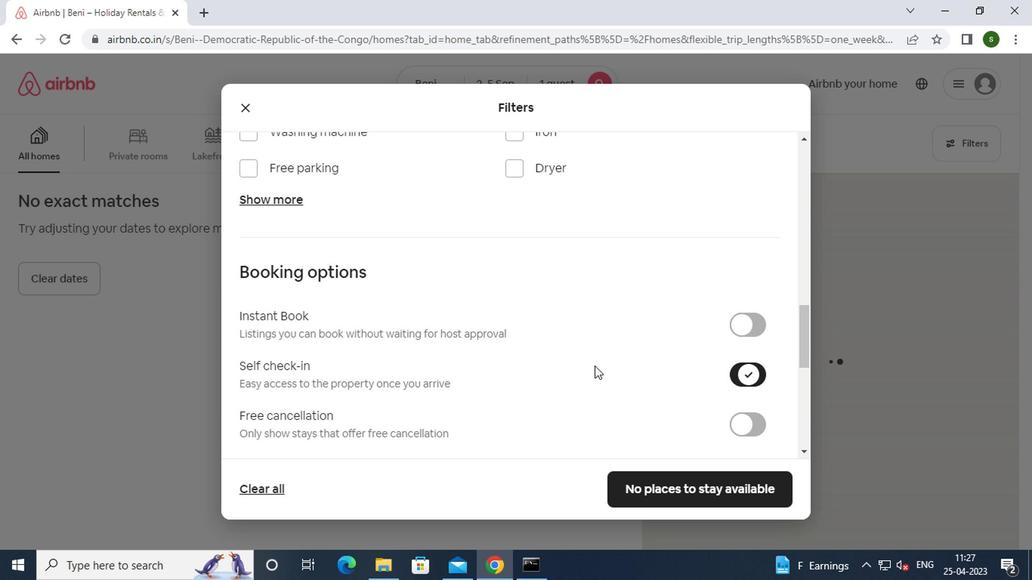 
Action: Mouse scrolled (589, 365) with delta (0, -1)
Screenshot: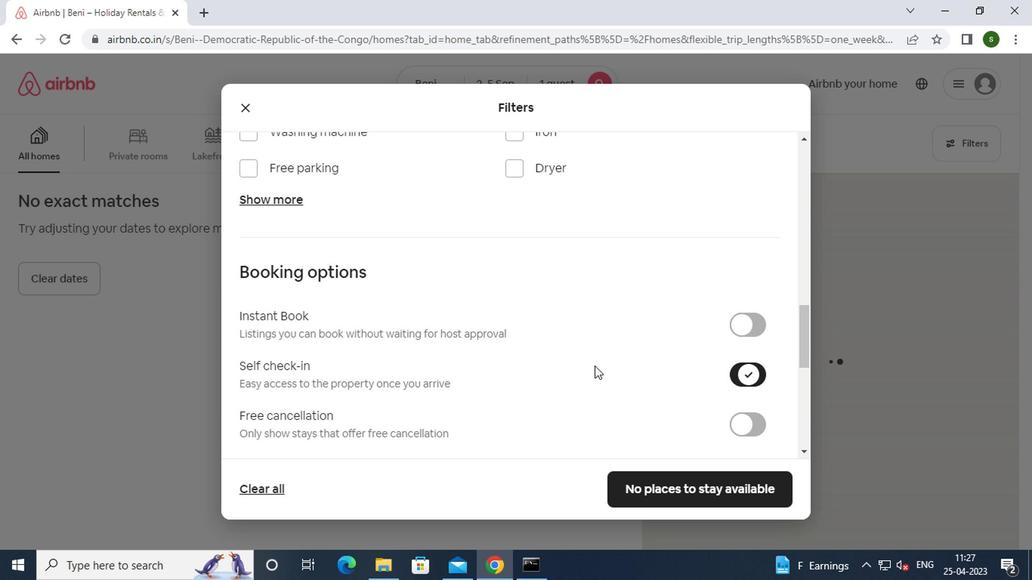 
Action: Mouse scrolled (589, 365) with delta (0, -1)
Screenshot: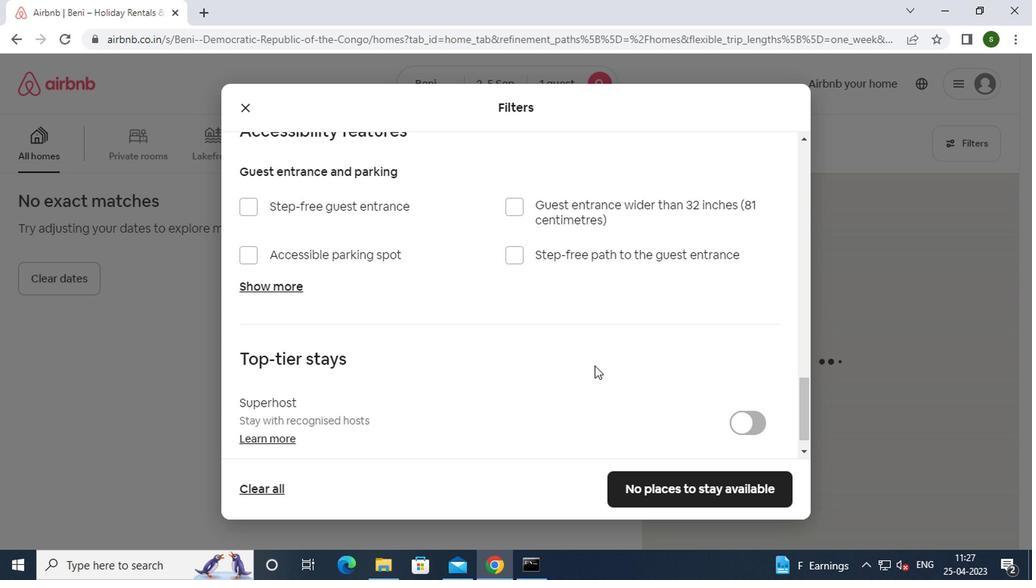 
Action: Mouse scrolled (589, 365) with delta (0, -1)
Screenshot: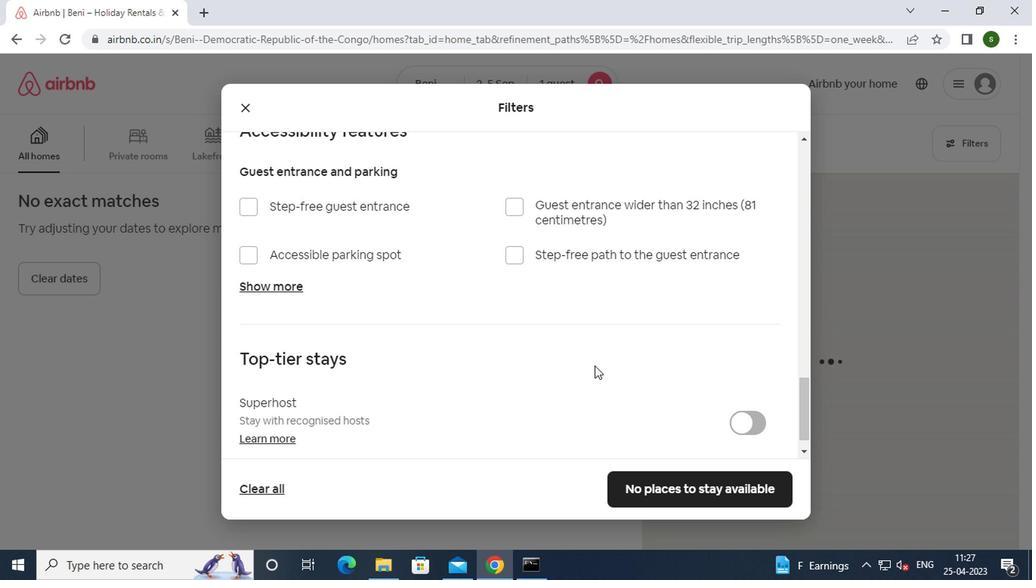 
Action: Mouse scrolled (589, 365) with delta (0, -1)
Screenshot: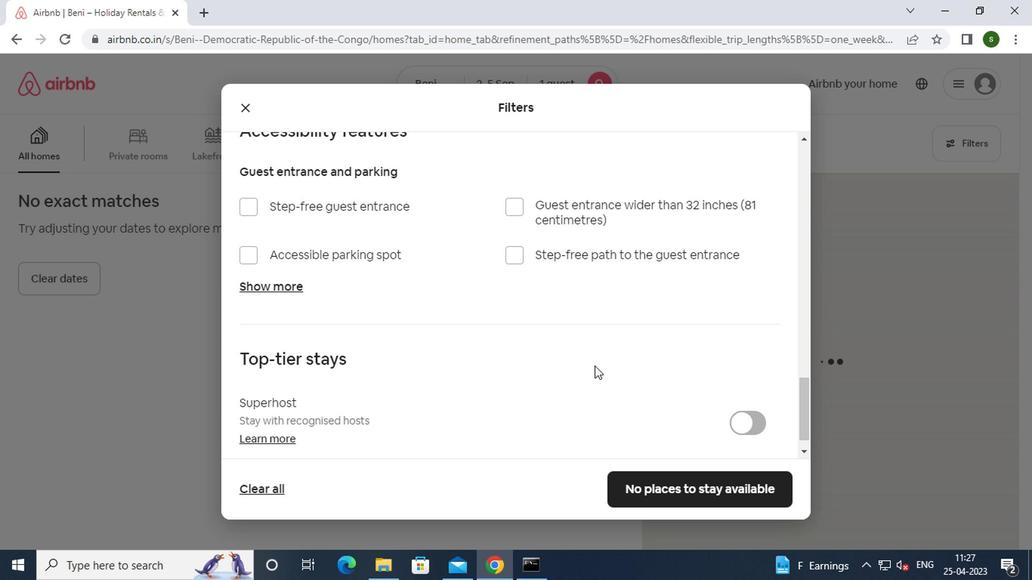 
Action: Mouse scrolled (589, 365) with delta (0, -1)
Screenshot: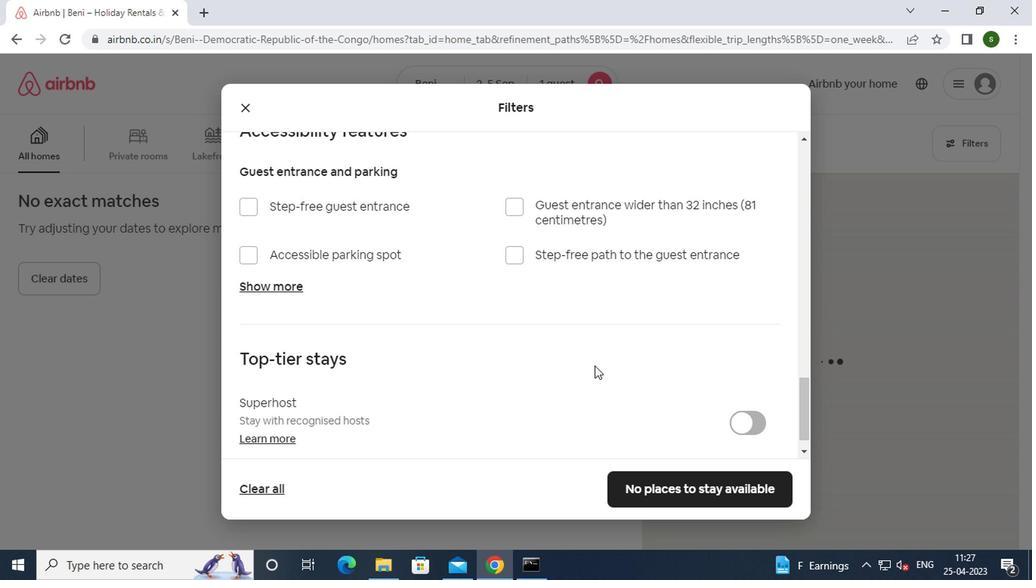 
Action: Mouse scrolled (589, 365) with delta (0, -1)
Screenshot: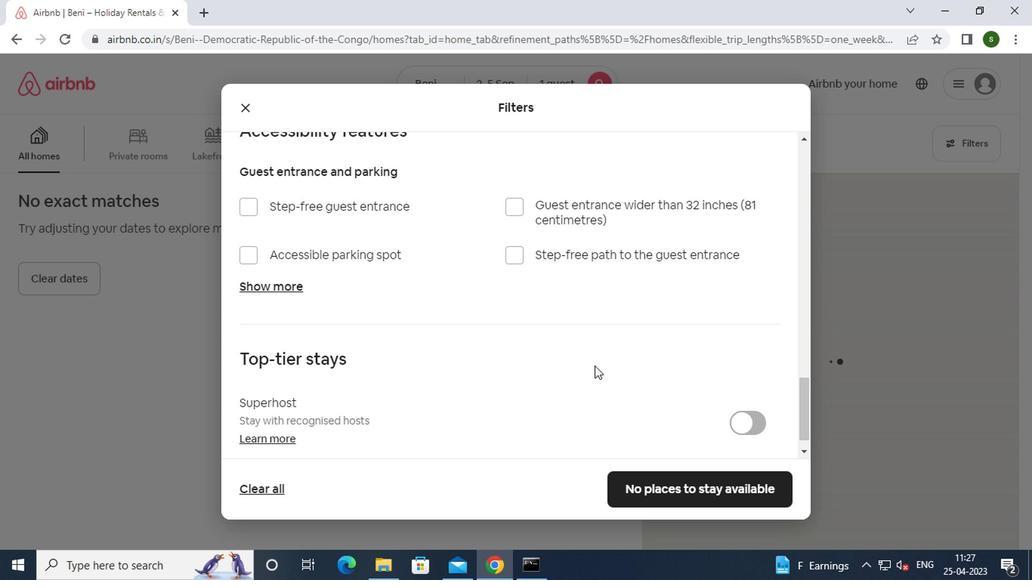 
Action: Mouse moved to (682, 483)
Screenshot: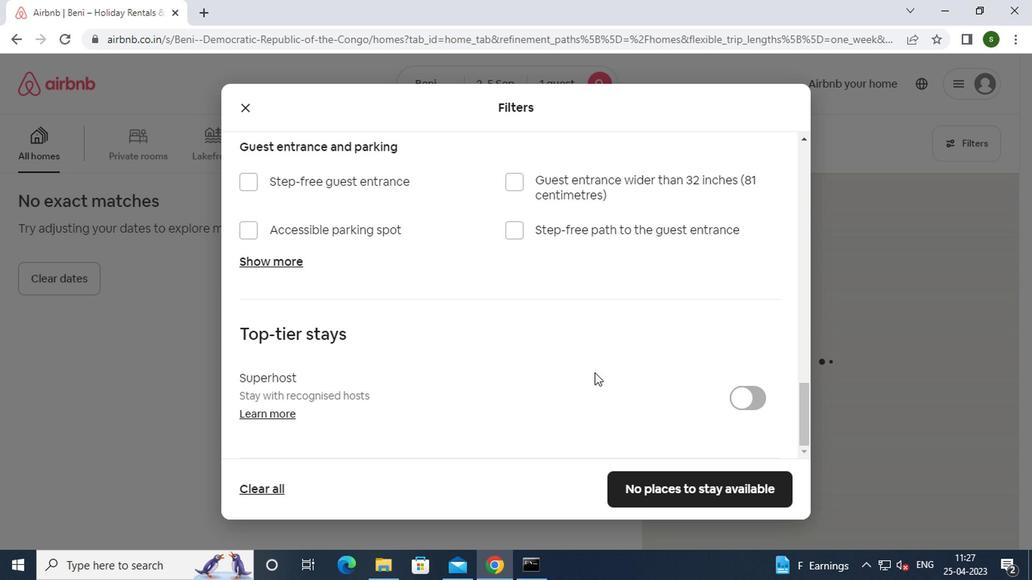 
Action: Mouse pressed left at (682, 483)
Screenshot: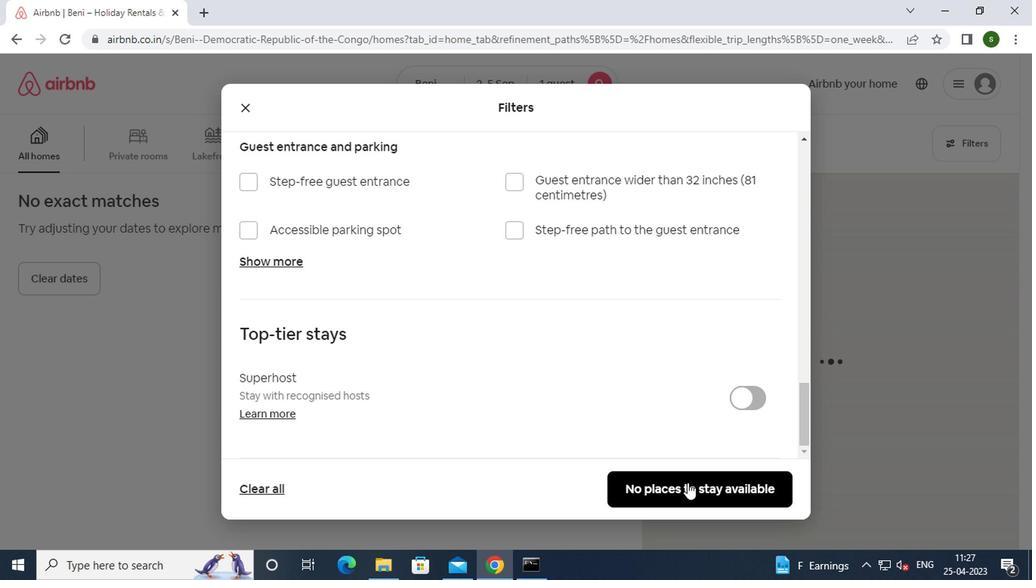 
Action: Mouse moved to (372, 312)
Screenshot: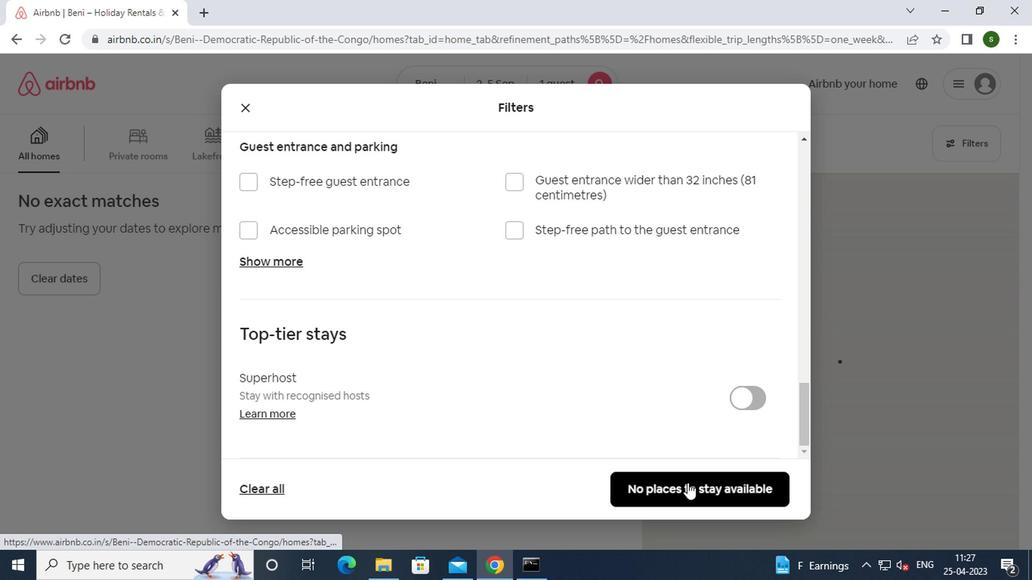 
Action: Key pressed <Key.f8>
Screenshot: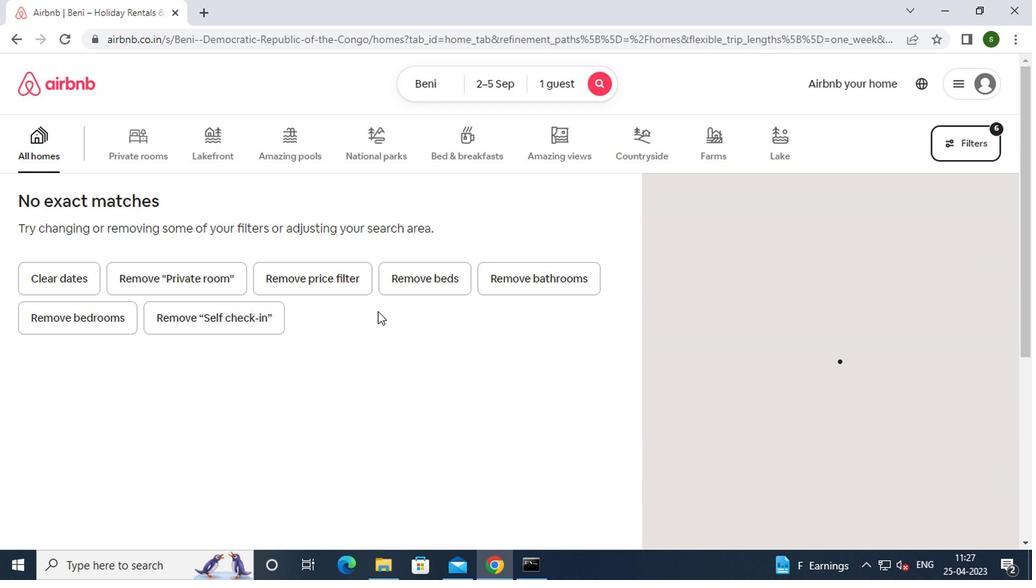 
